 Task: Open a blank sheet, save the file as Brooklyn Add the quote 'Embrace failure as a stepping stone to success; learn from it and keep moving forward.'Embrace failure as a stepping stone to success; learn from it and keep moving forward.  Apply font style Apply font style Juice ITC and font size 20 Align the text to the Left .Change the text color to  Purple
Action: Mouse moved to (25, 21)
Screenshot: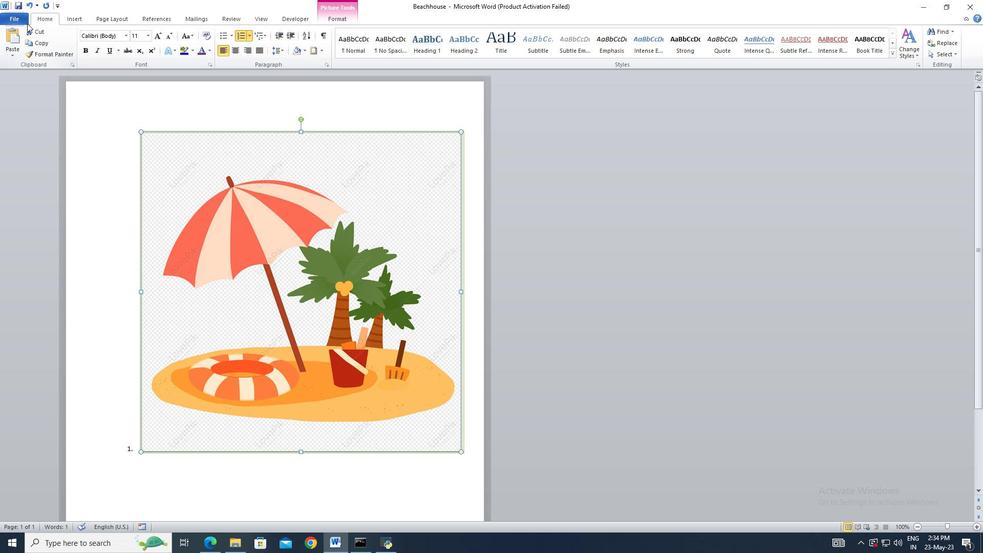 
Action: Mouse pressed left at (25, 21)
Screenshot: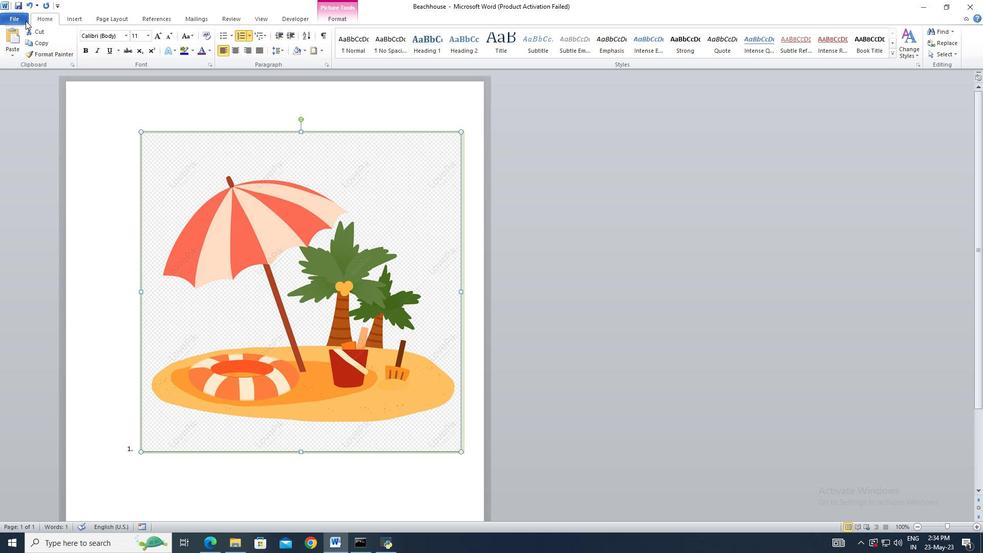 
Action: Mouse moved to (25, 129)
Screenshot: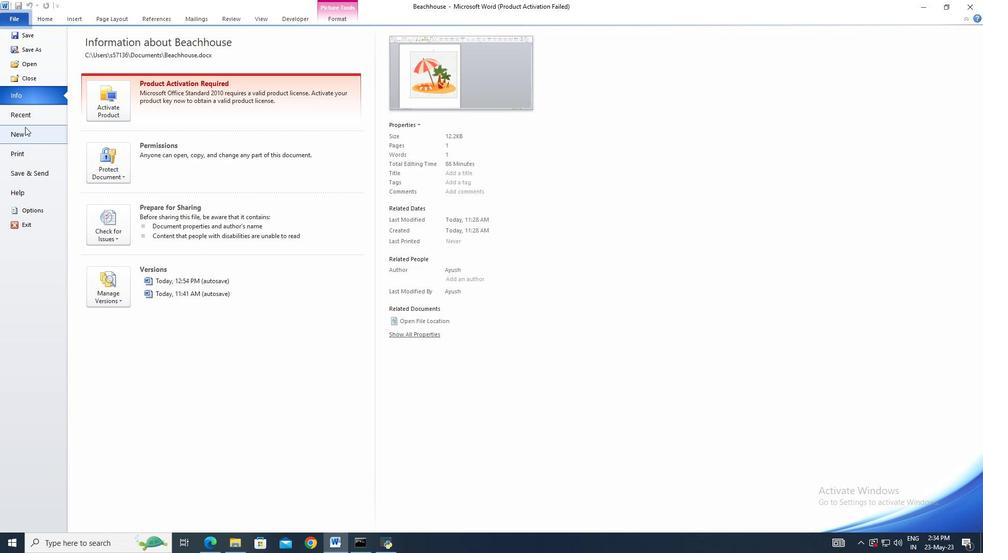 
Action: Mouse pressed left at (25, 129)
Screenshot: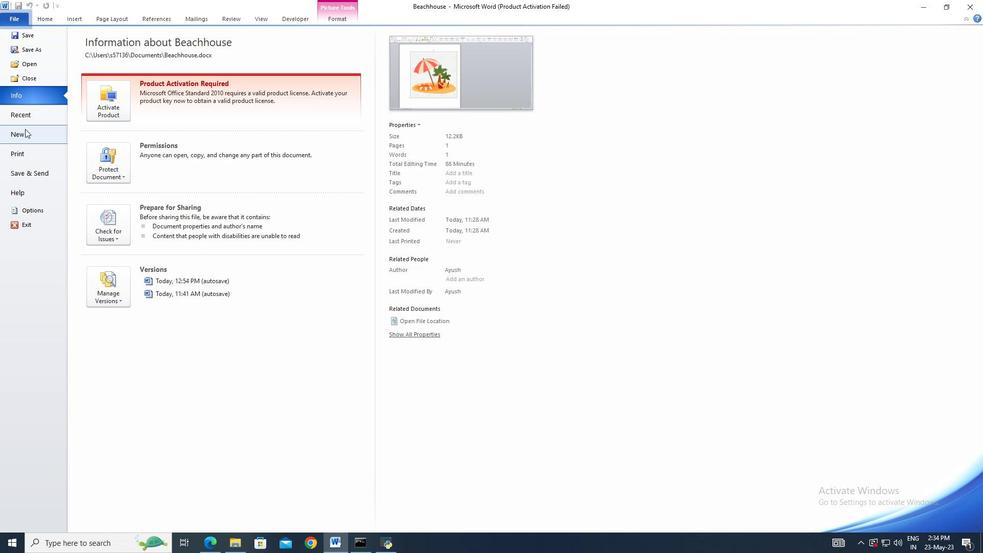 
Action: Mouse moved to (504, 251)
Screenshot: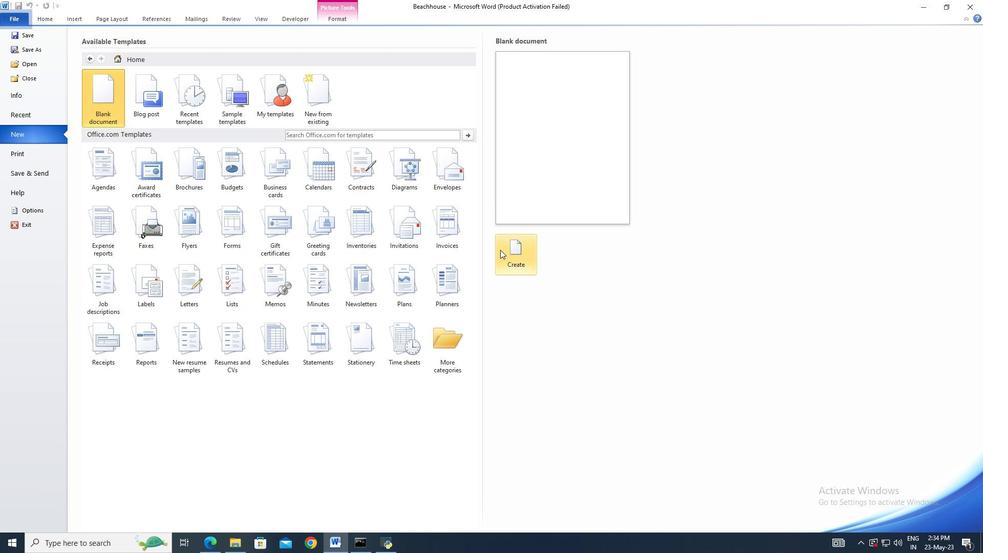 
Action: Mouse pressed left at (504, 251)
Screenshot: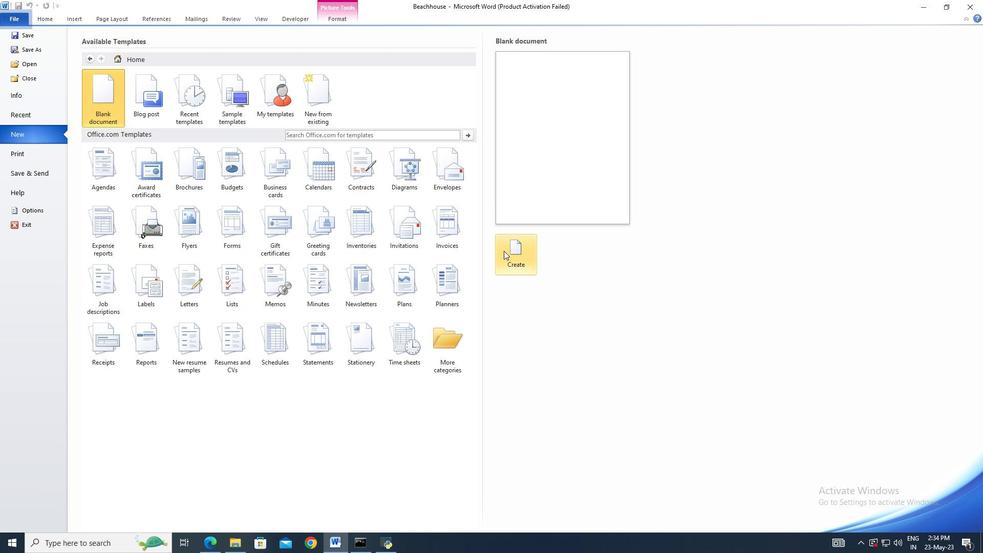 
Action: Mouse moved to (16, 20)
Screenshot: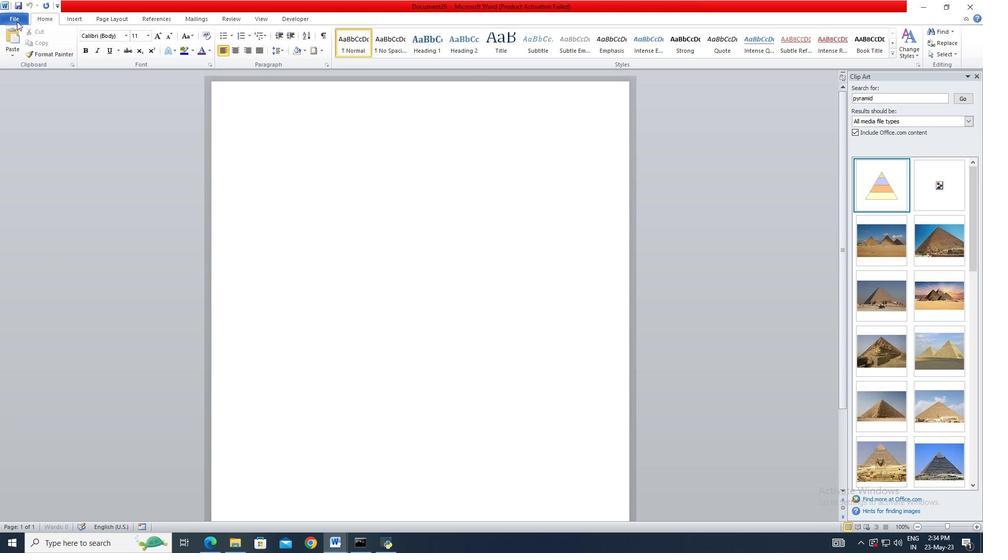
Action: Mouse pressed left at (16, 20)
Screenshot: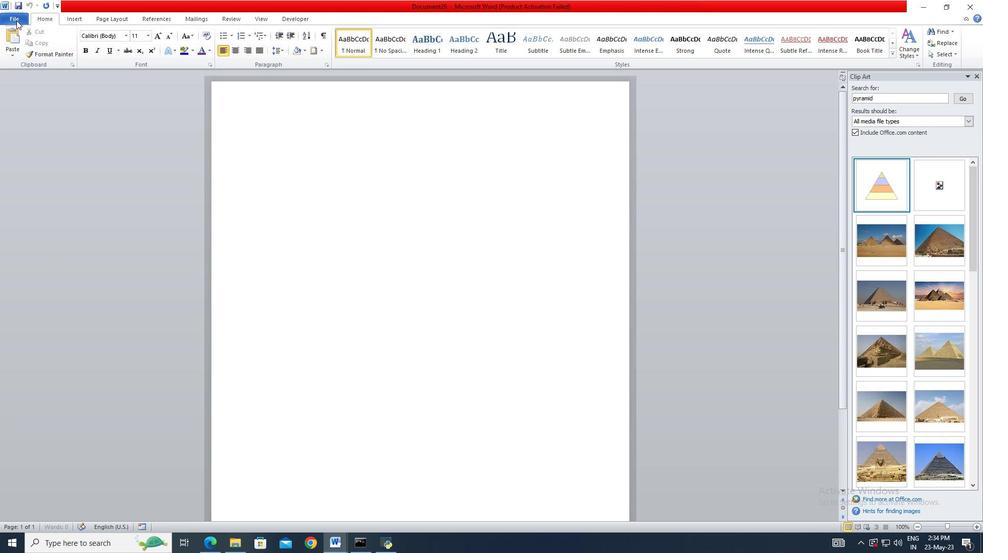 
Action: Mouse moved to (21, 48)
Screenshot: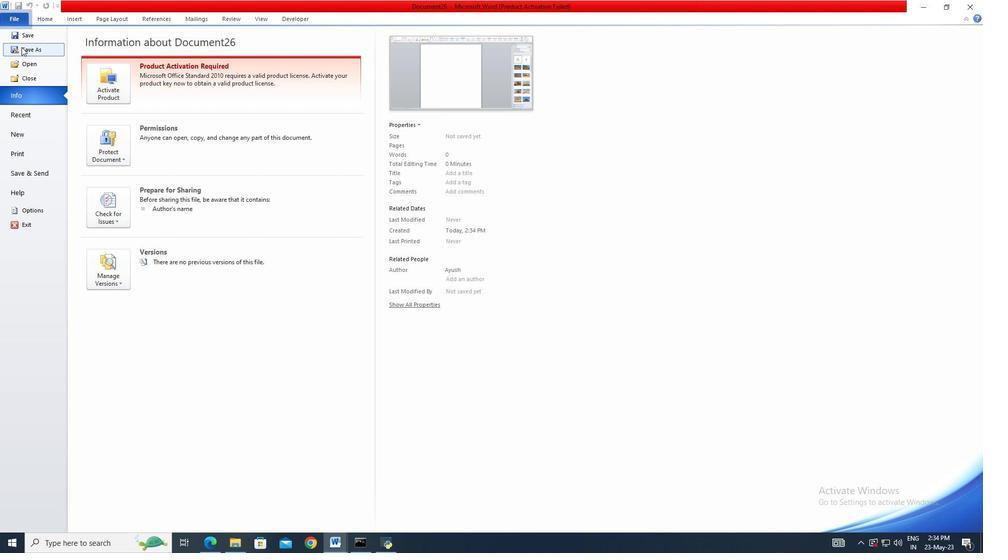 
Action: Mouse pressed left at (21, 48)
Screenshot: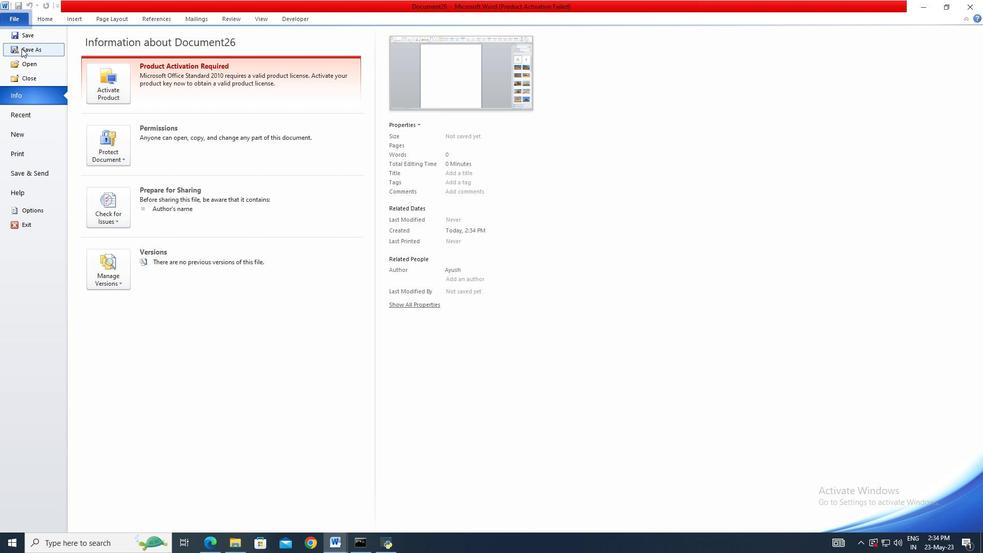 
Action: Key pressed <Key.shift>Brooklyn
Screenshot: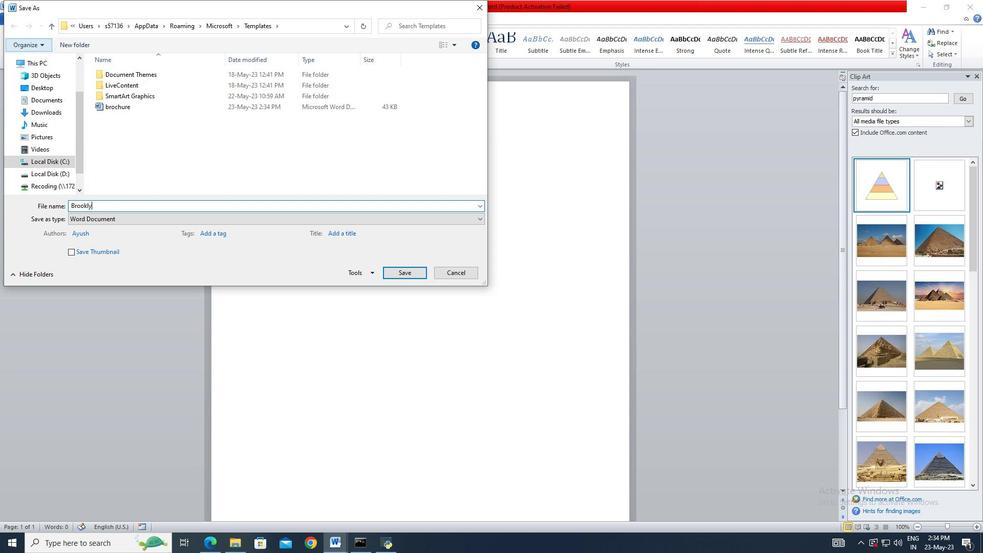 
Action: Mouse moved to (400, 272)
Screenshot: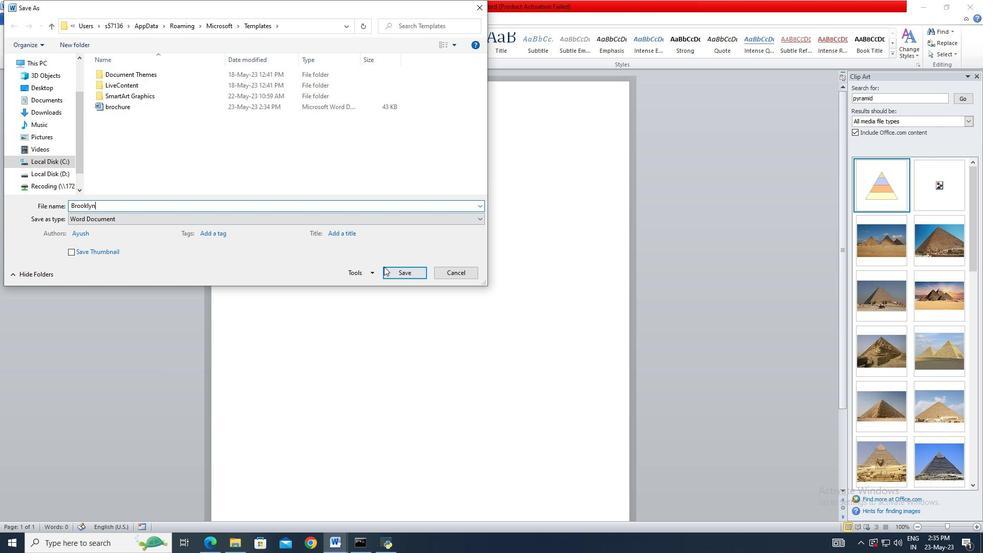 
Action: Mouse pressed left at (400, 272)
Screenshot: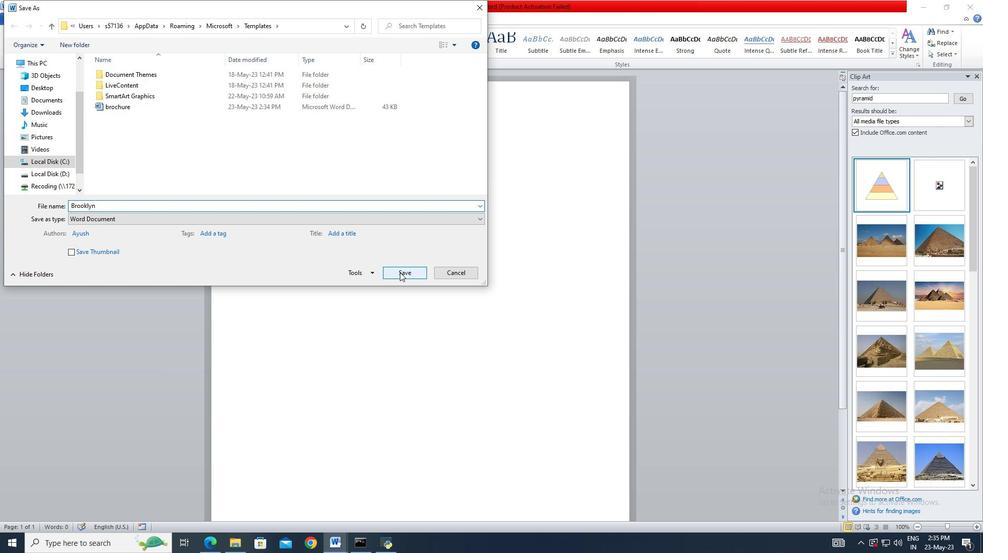 
Action: Mouse moved to (306, 140)
Screenshot: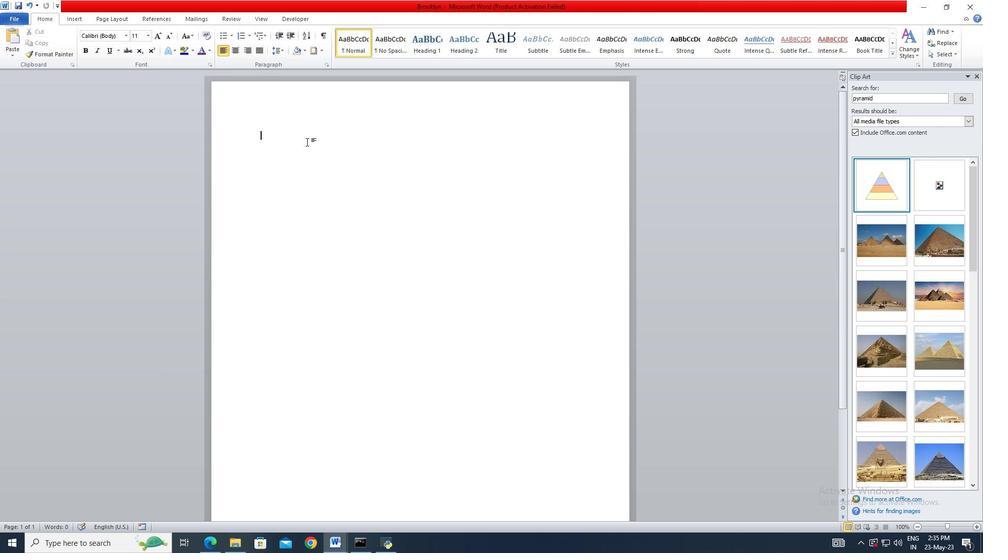 
Action: Mouse pressed left at (306, 140)
Screenshot: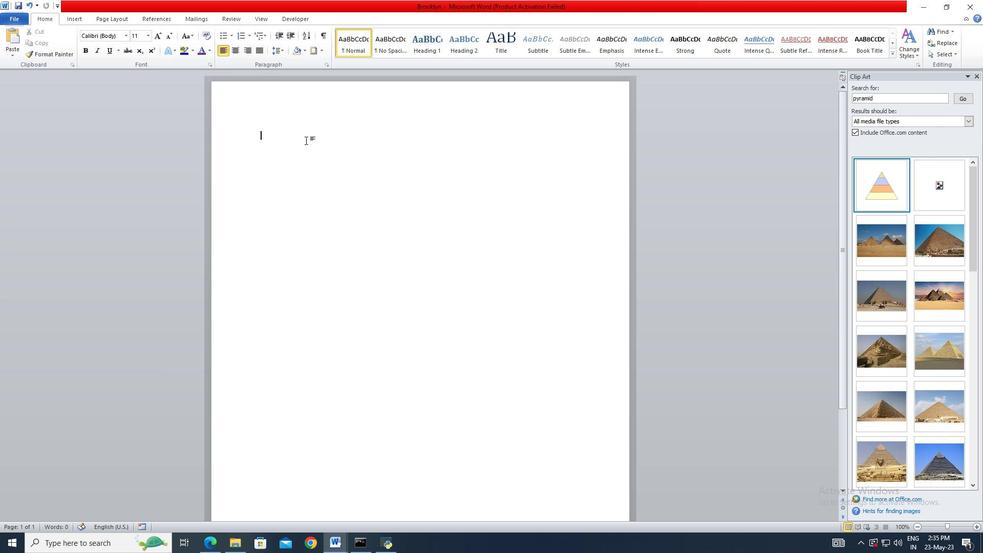 
Action: Mouse moved to (306, 140)
Screenshot: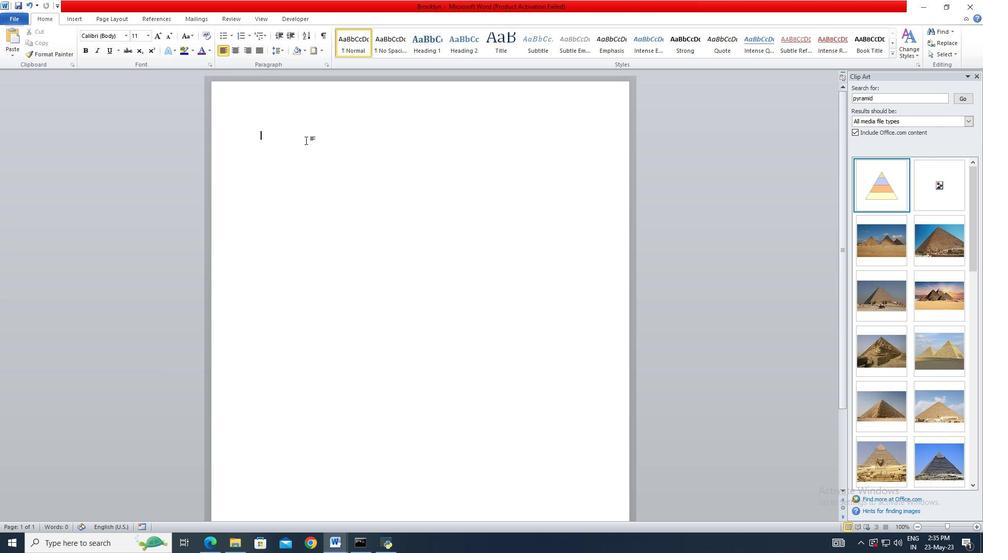 
Action: Key pressed <Key.shift>"<Key.shift>E<Key.shift>Embrace<Key.space><Key.space><Key.space>faailure<Key.space>as<Key.space>aa<Key.space>steepppinng<Key.space>sstone<Key.space>tto<Key.space>success;<Key.space>learn<Key.space>from<Key.space>itt<Key.space>and<Key.space>keep<Key.space><Key.space>moving<Key.space>forwwaard.<Key.shift>"
Screenshot: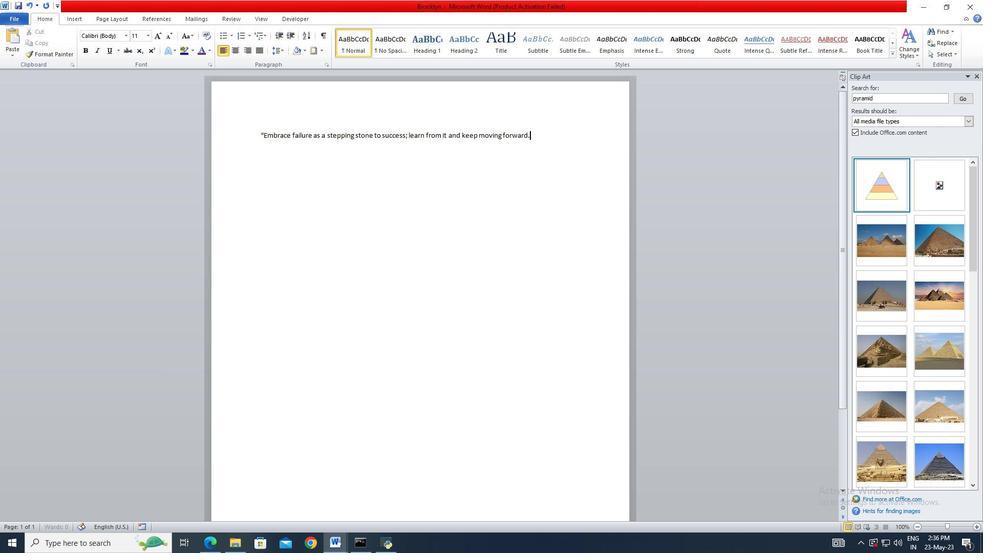 
Action: Mouse moved to (270, 138)
Screenshot: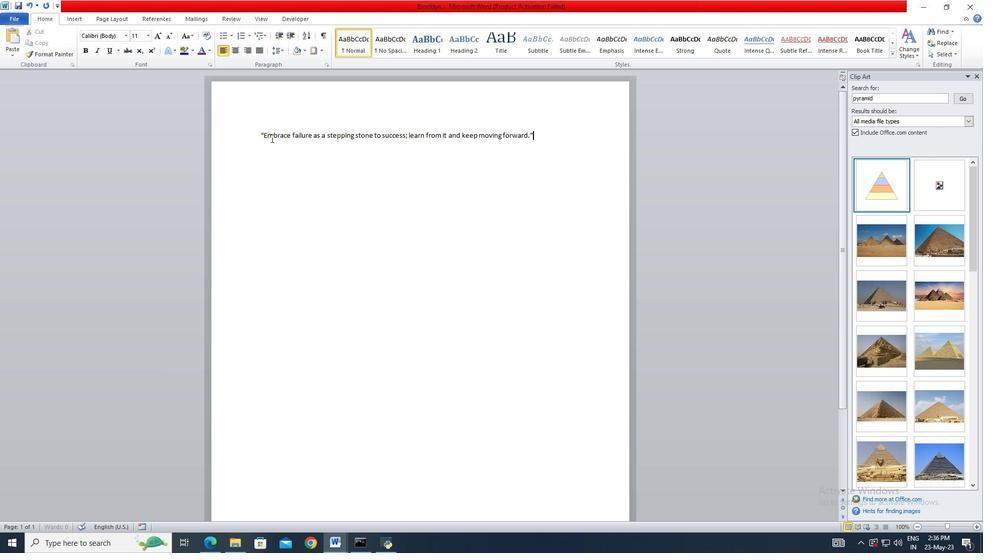 
Action: Key pressed <Key.shift>
Screenshot: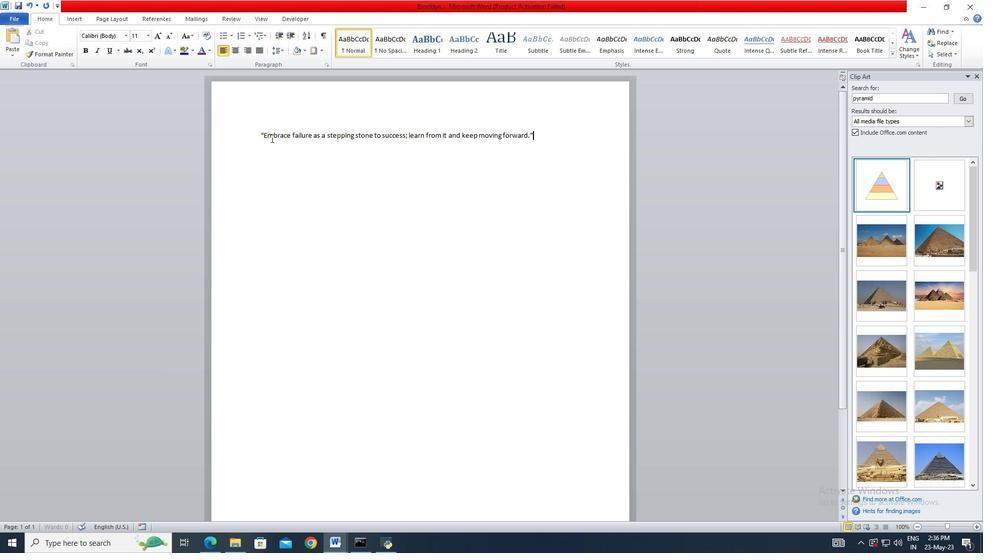 
Action: Mouse moved to (252, 133)
Screenshot: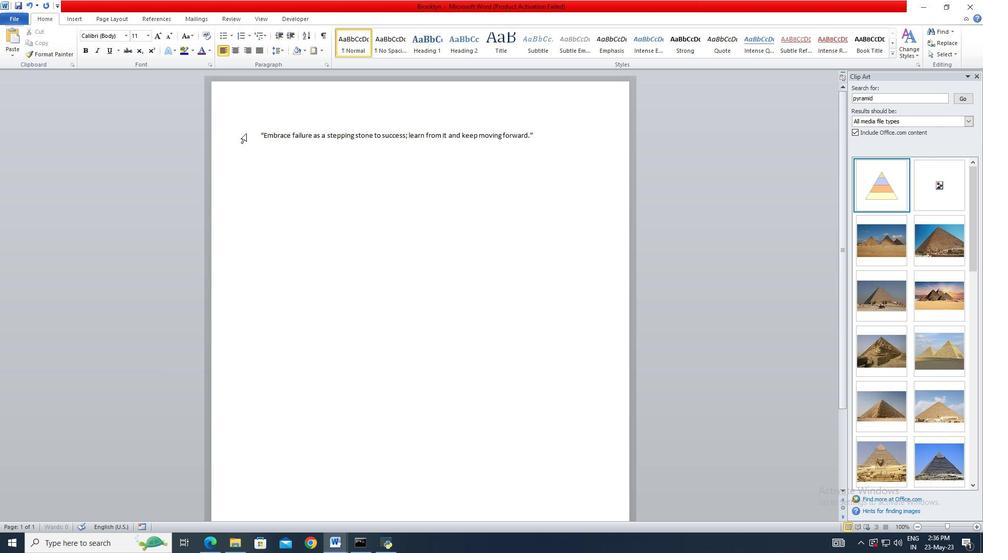 
Action: Key pressed <Key.shift>
Screenshot: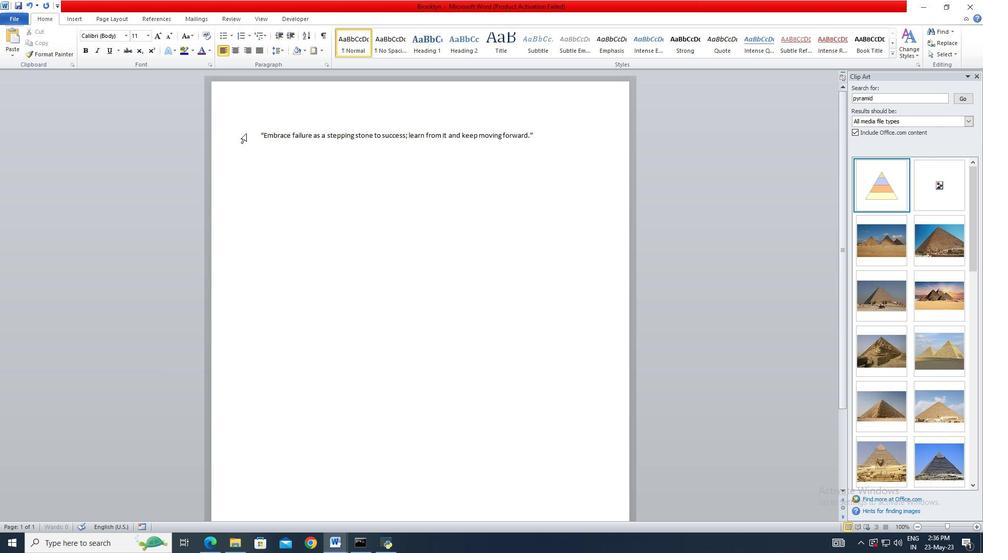 
Action: Mouse moved to (254, 133)
Screenshot: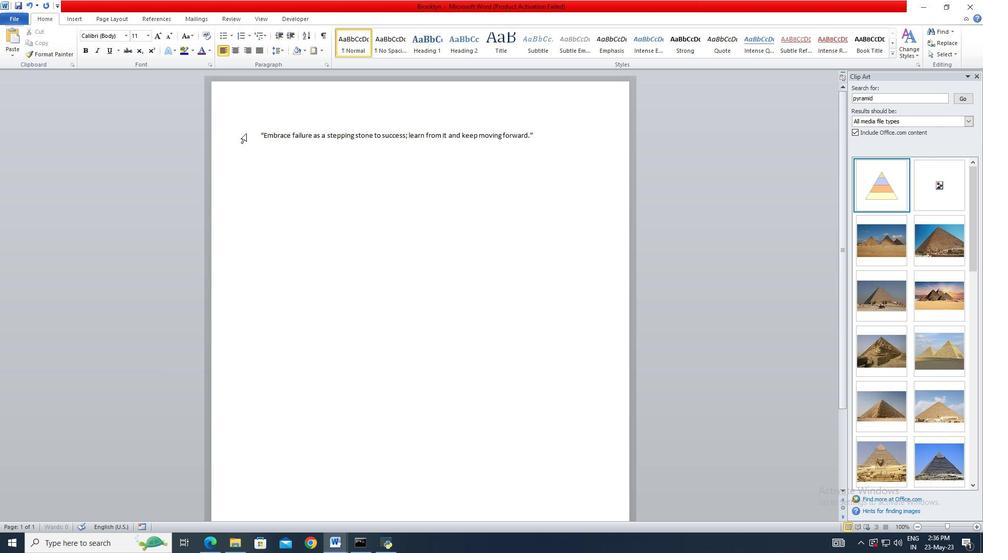 
Action: Key pressed <Key.shift>
Screenshot: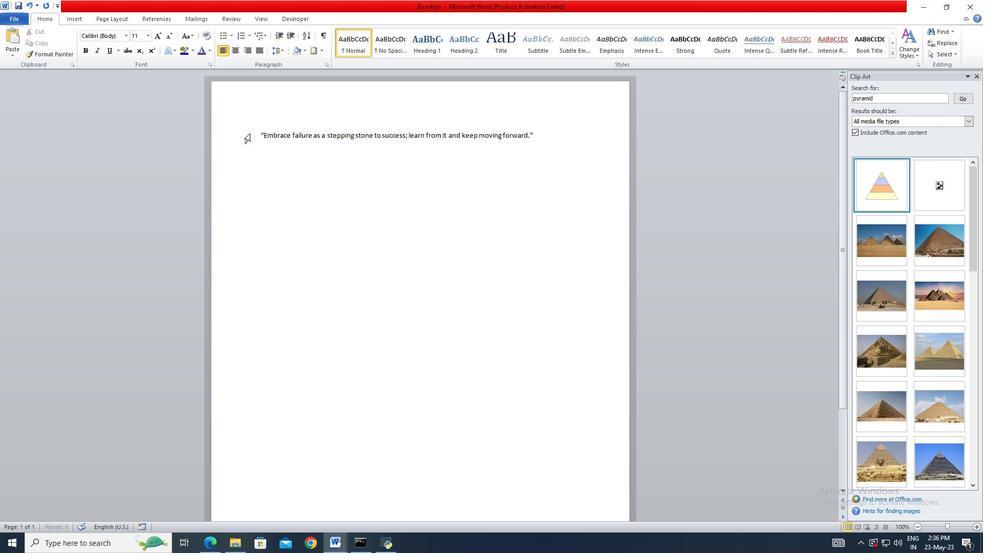 
Action: Mouse moved to (255, 133)
Screenshot: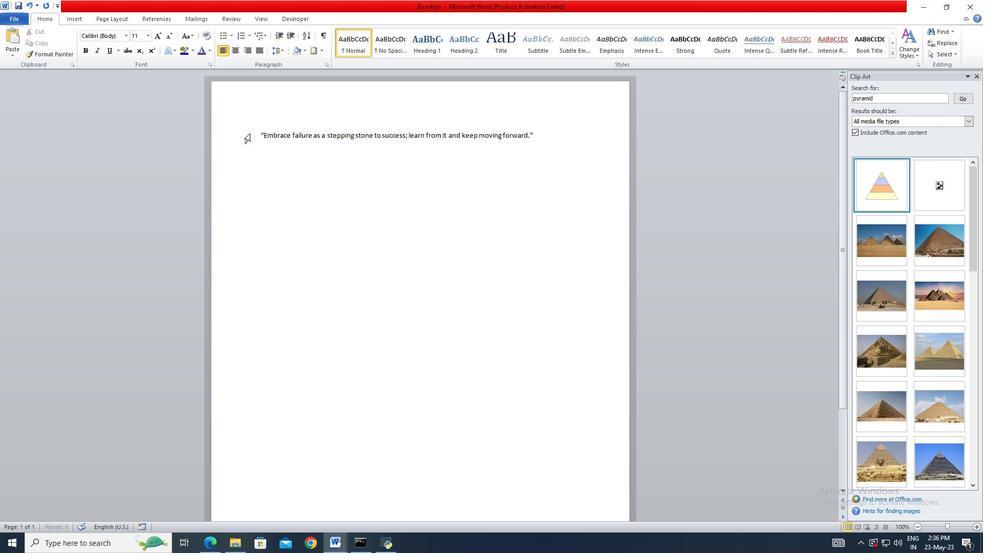 
Action: Key pressed <Key.shift>
Screenshot: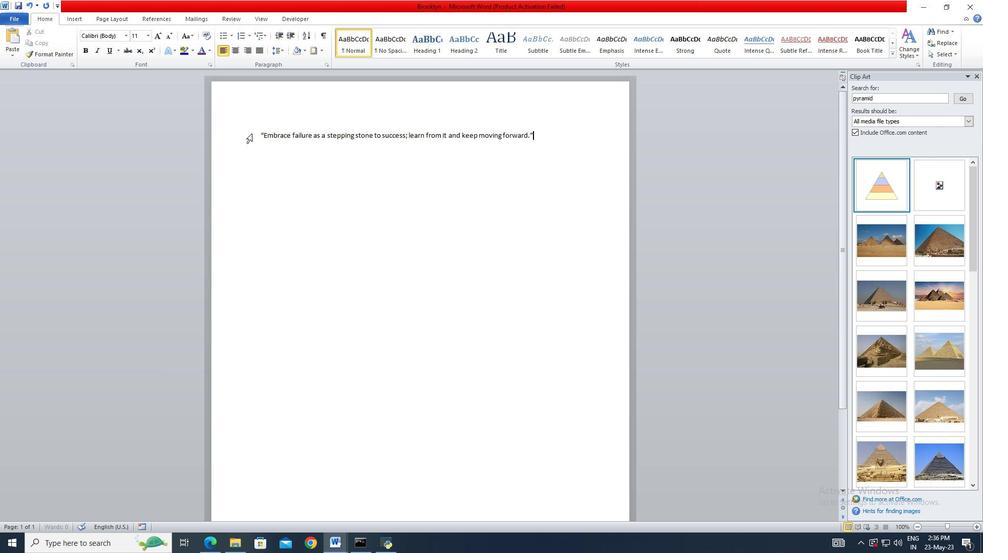 
Action: Mouse moved to (255, 133)
Screenshot: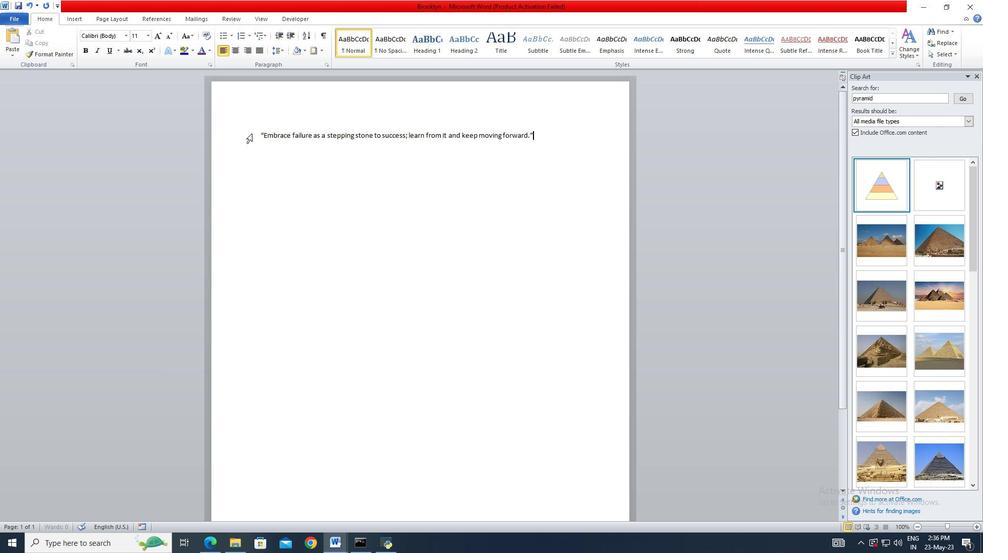 
Action: Key pressed <Key.shift>
Screenshot: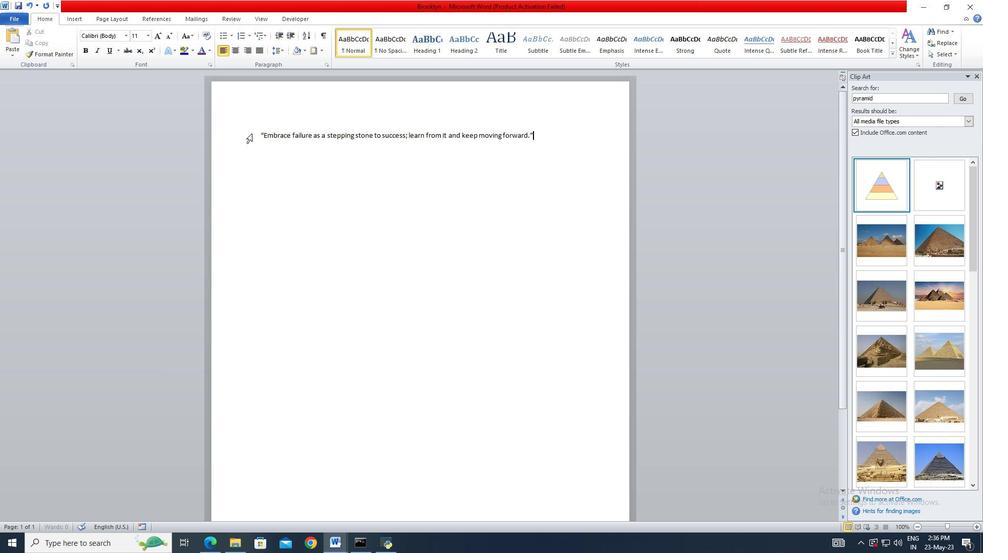 
Action: Mouse moved to (256, 133)
Screenshot: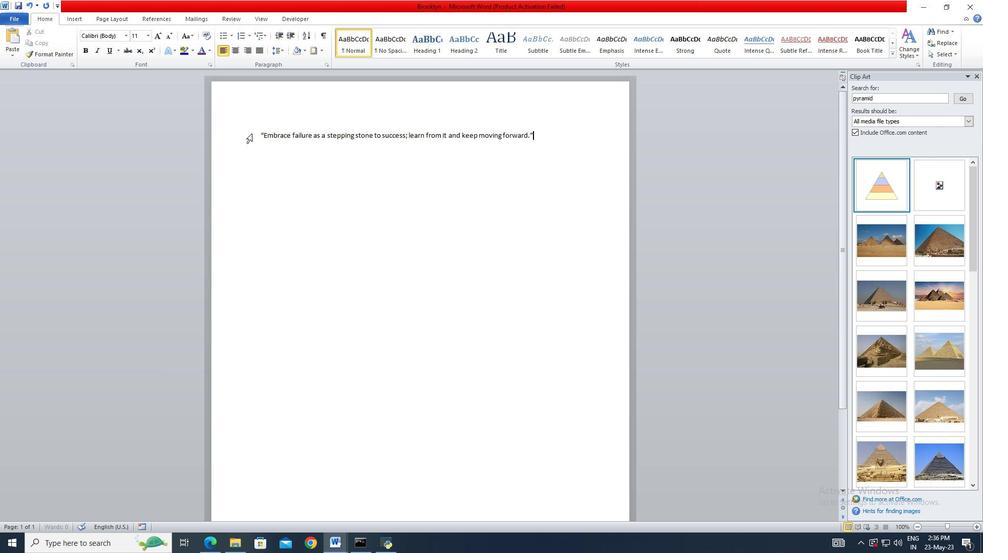 
Action: Key pressed <Key.shift><Key.shift>
Screenshot: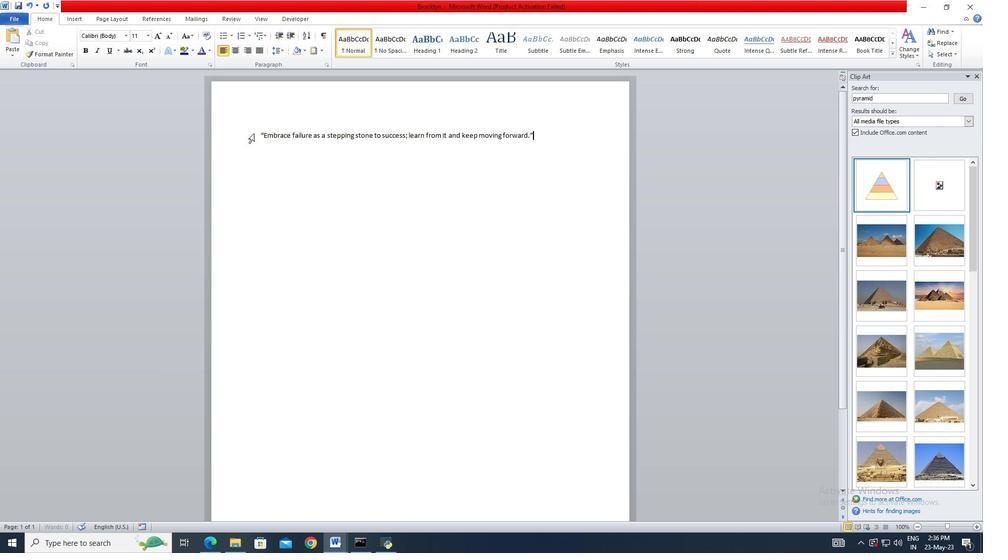 
Action: Mouse moved to (256, 133)
Screenshot: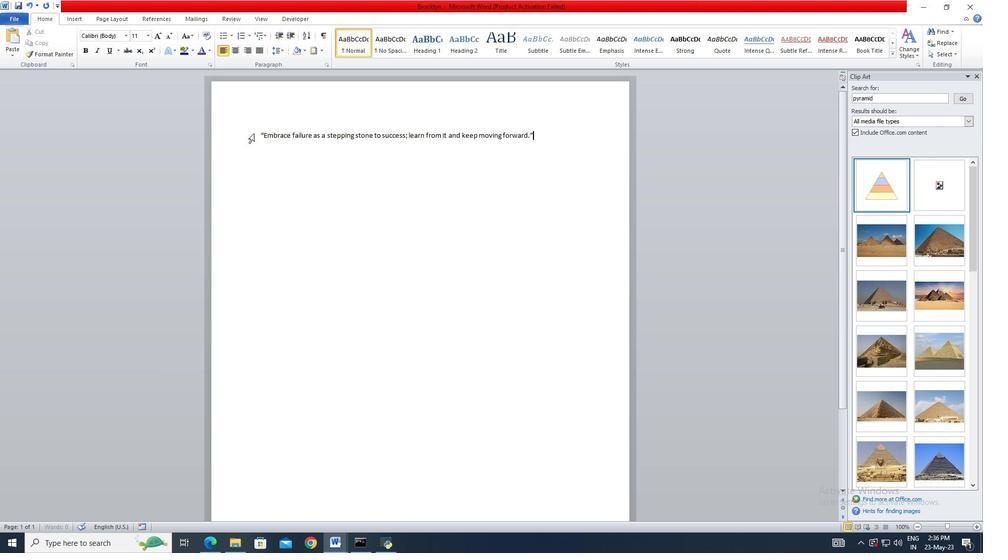 
Action: Key pressed <Key.shift>
Screenshot: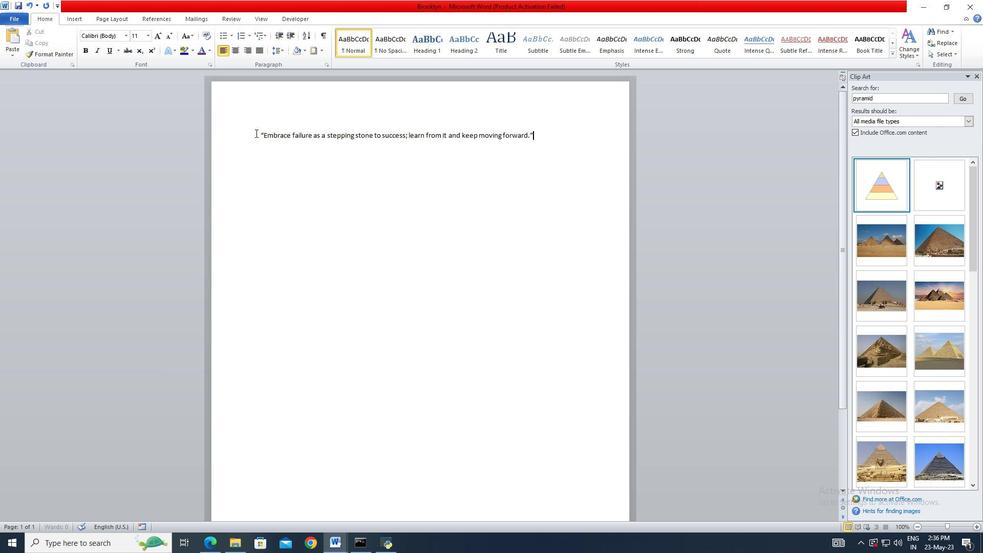
Action: Mouse moved to (257, 133)
Screenshot: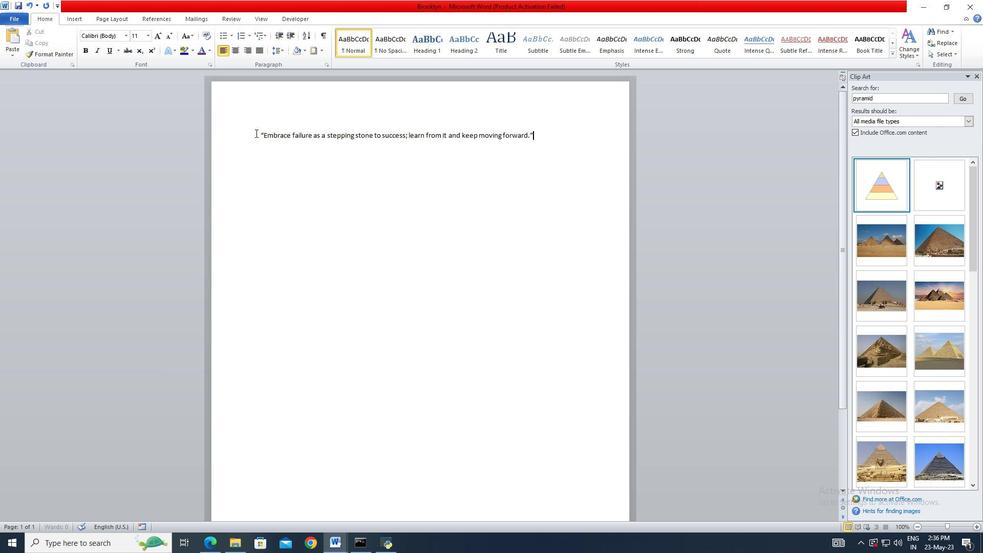 
Action: Key pressed <Key.shift>
Screenshot: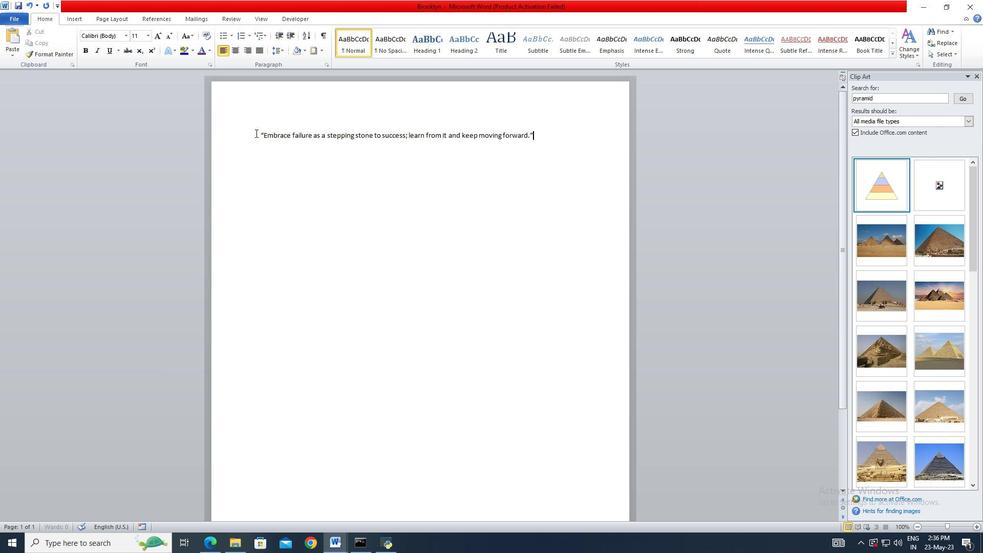 
Action: Mouse moved to (257, 133)
Screenshot: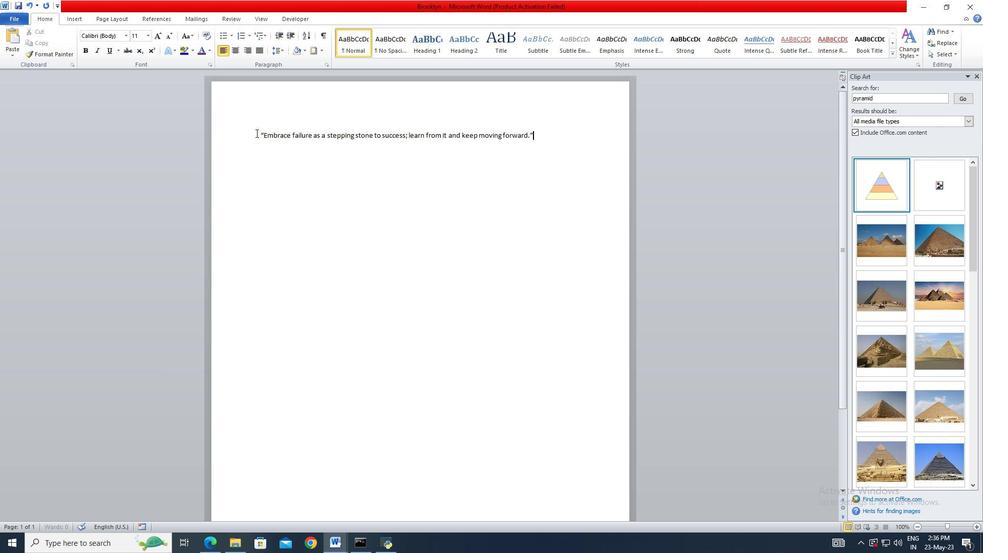 
Action: Key pressed <Key.shift><Key.shift>
Screenshot: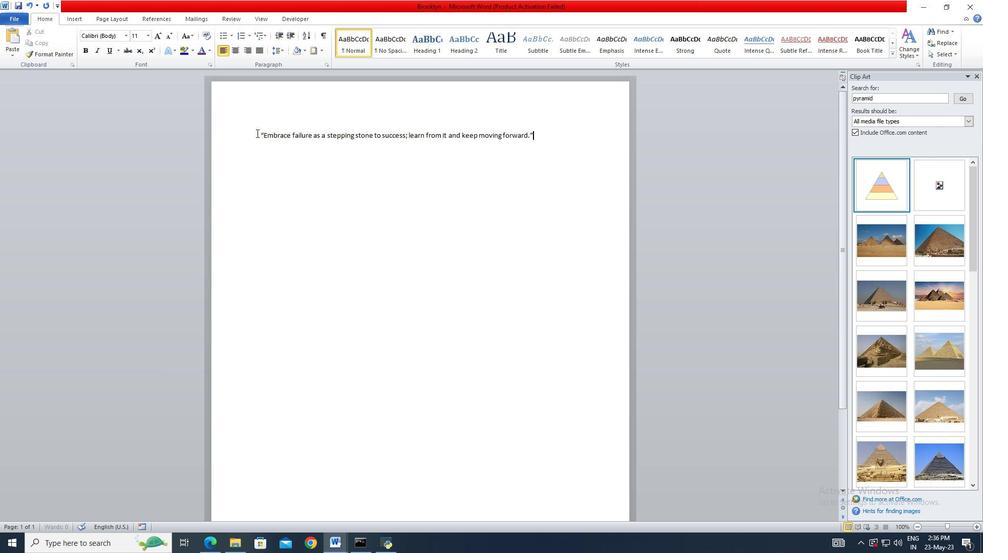 
Action: Mouse moved to (258, 133)
Screenshot: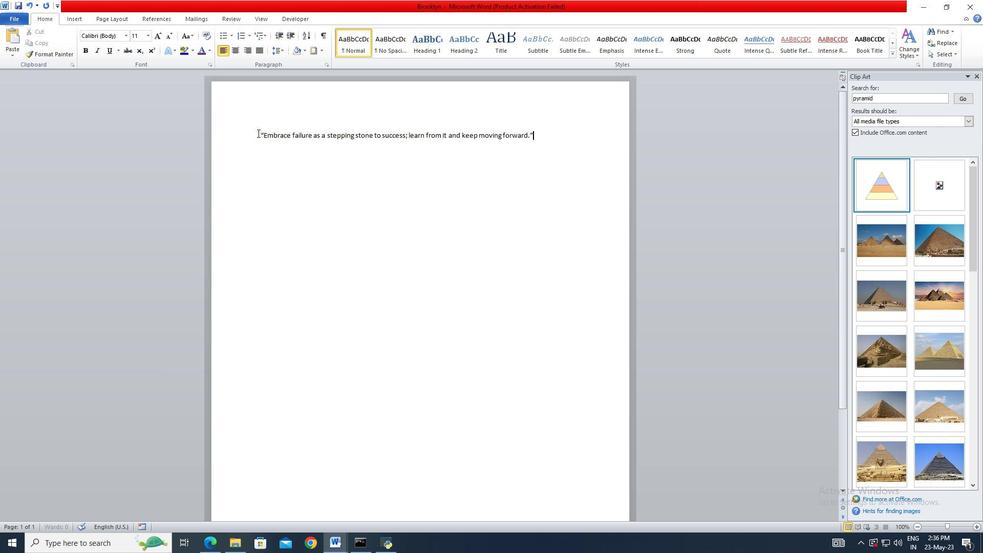 
Action: Key pressed <Key.shift><Key.shift>
Screenshot: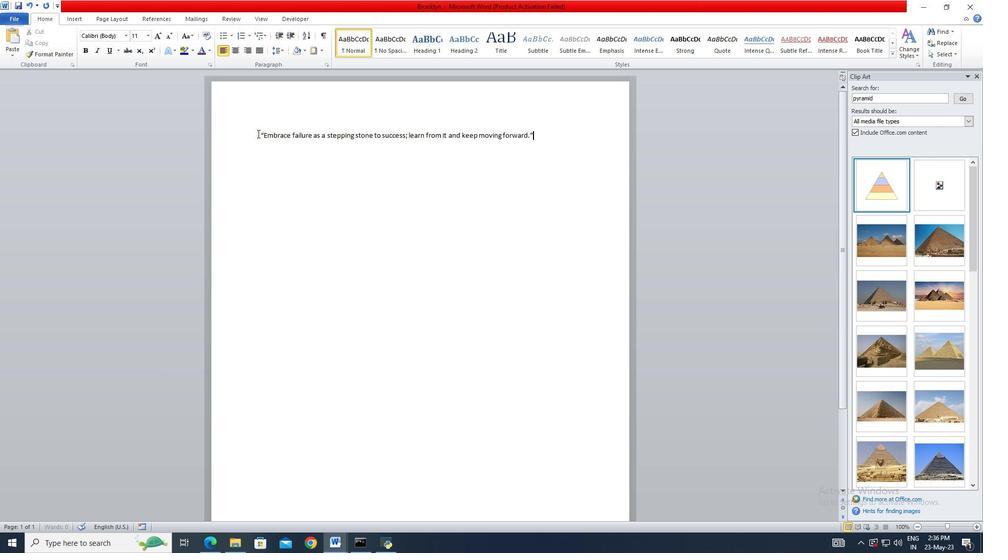 
Action: Mouse moved to (258, 133)
Screenshot: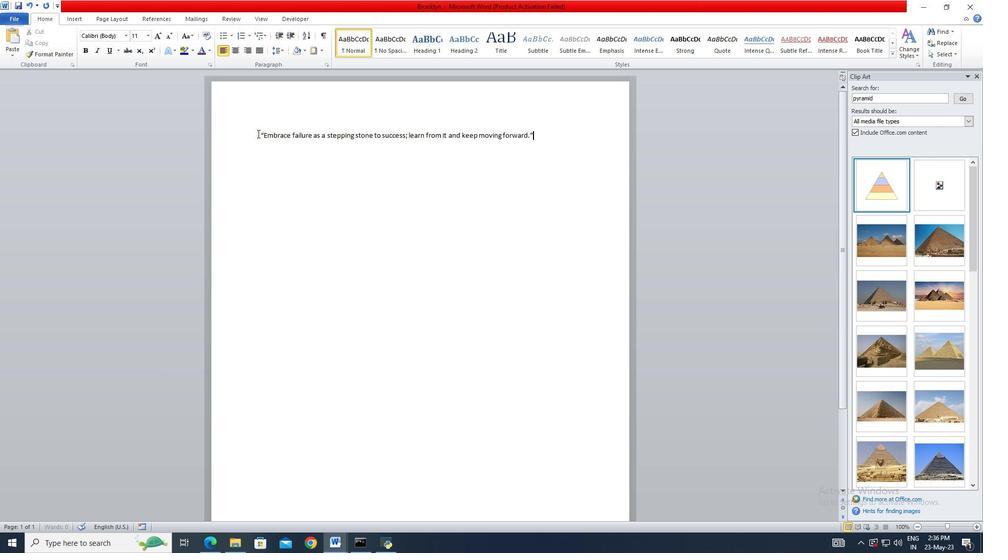 
Action: Key pressed <Key.shift>
Screenshot: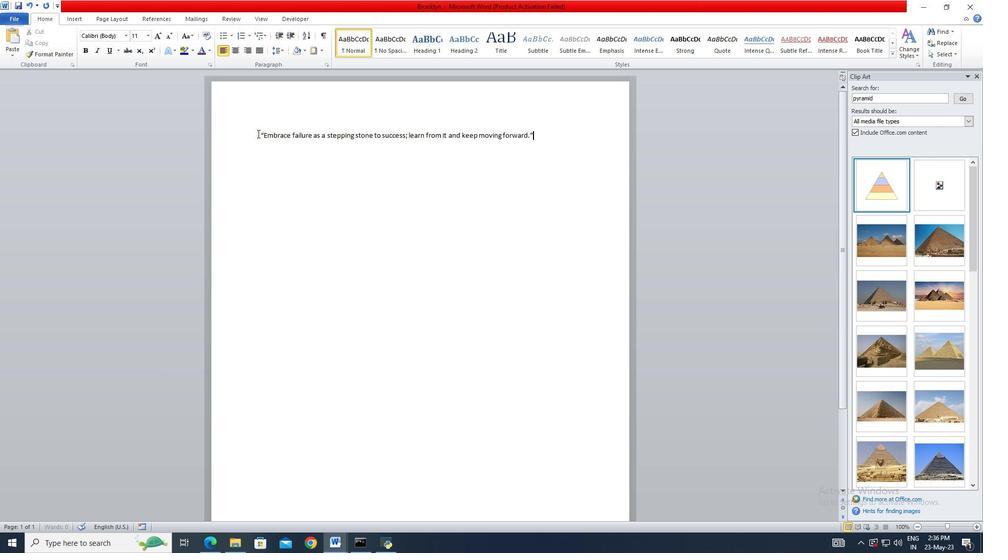 
Action: Mouse moved to (258, 133)
Screenshot: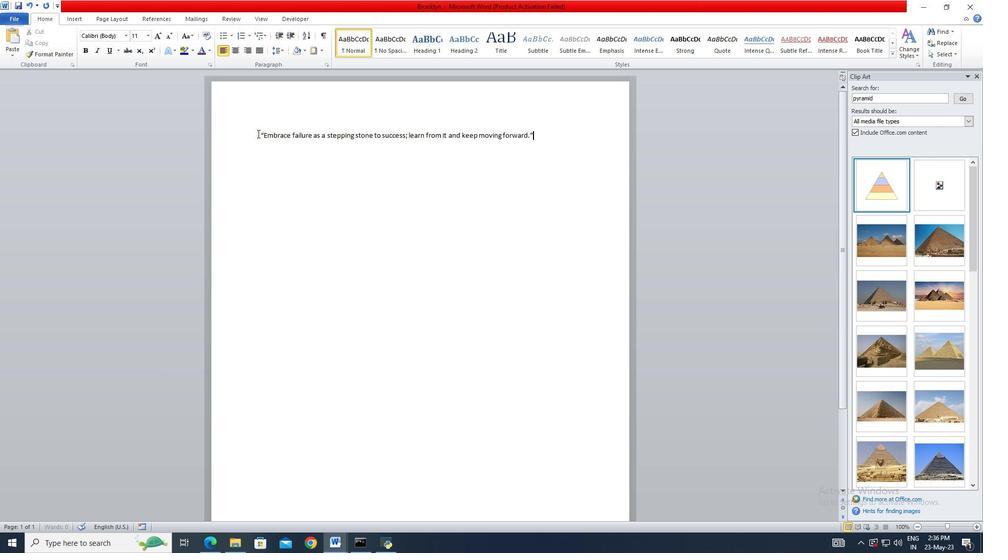 
Action: Key pressed <Key.shift><Key.shift>
Screenshot: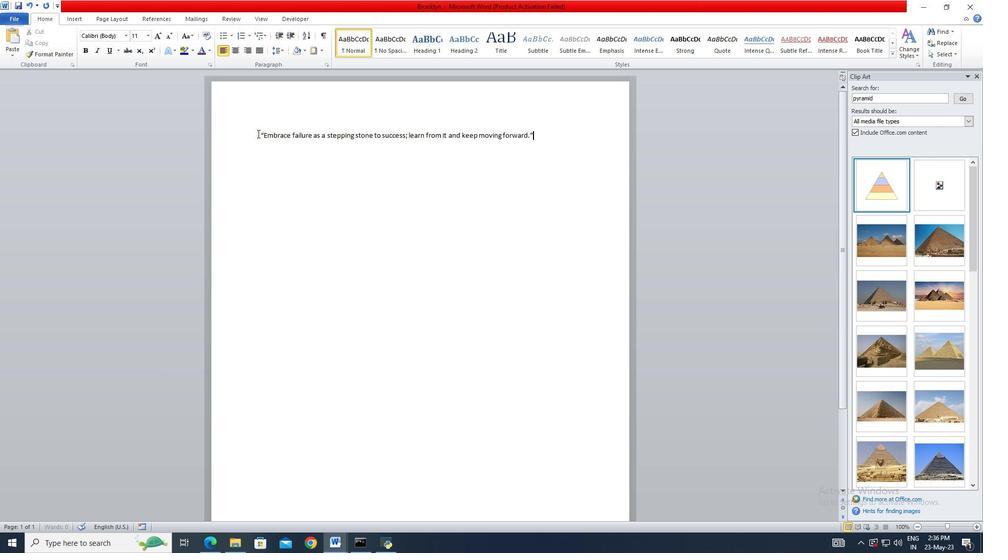 
Action: Mouse moved to (258, 133)
Screenshot: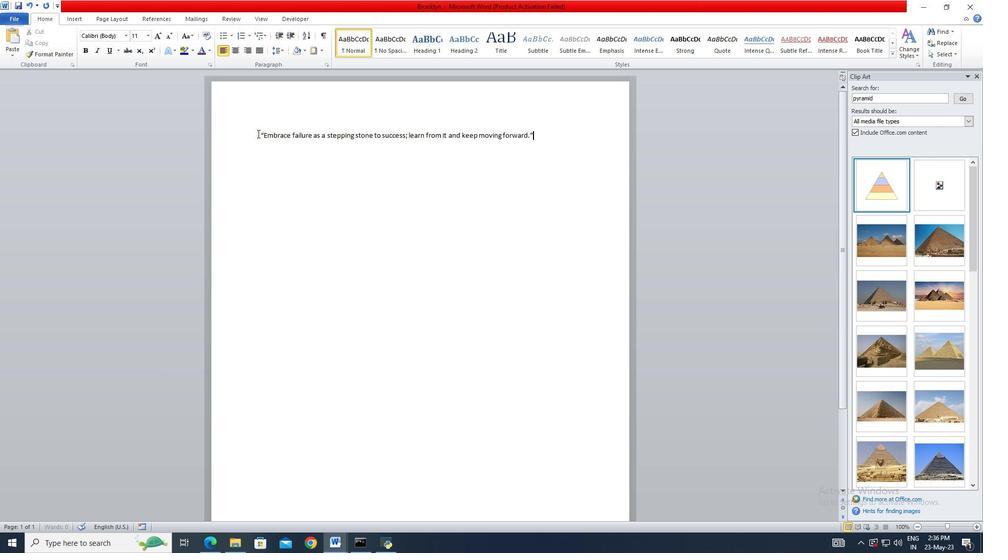 
Action: Key pressed <Key.shift><Key.shift><Key.shift><Key.shift><Key.shift><Key.shift><Key.shift><Key.shift>
Screenshot: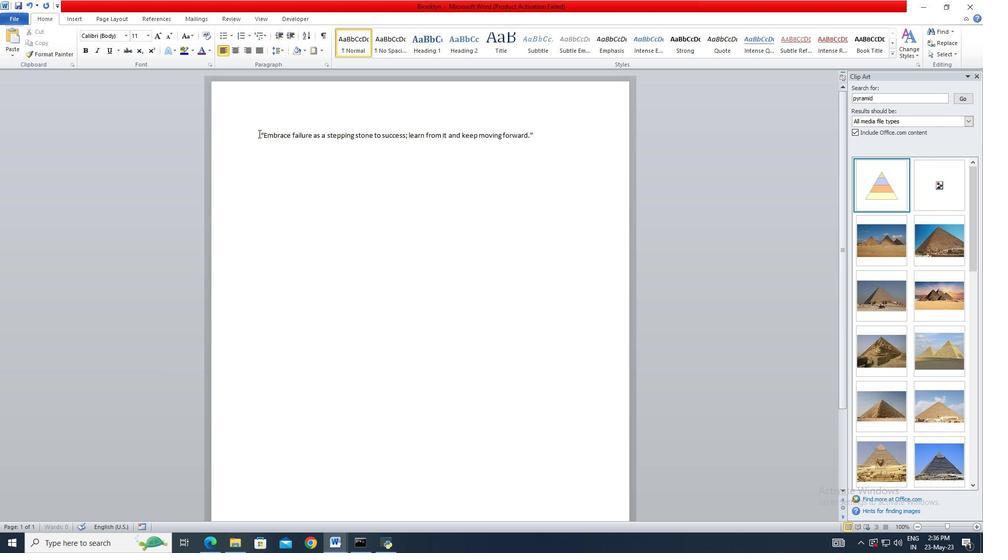 
Action: Mouse pressed left at (258, 133)
Screenshot: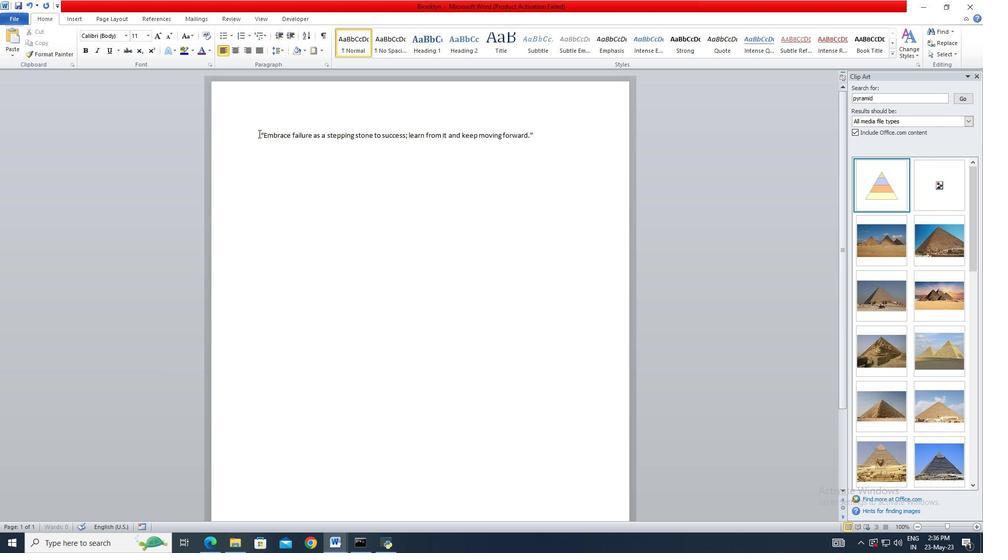 
Action: Key pressed <Key.shift><Key.shift><Key.shift><Key.shift><Key.shift><Key.shift><Key.shift>
Screenshot: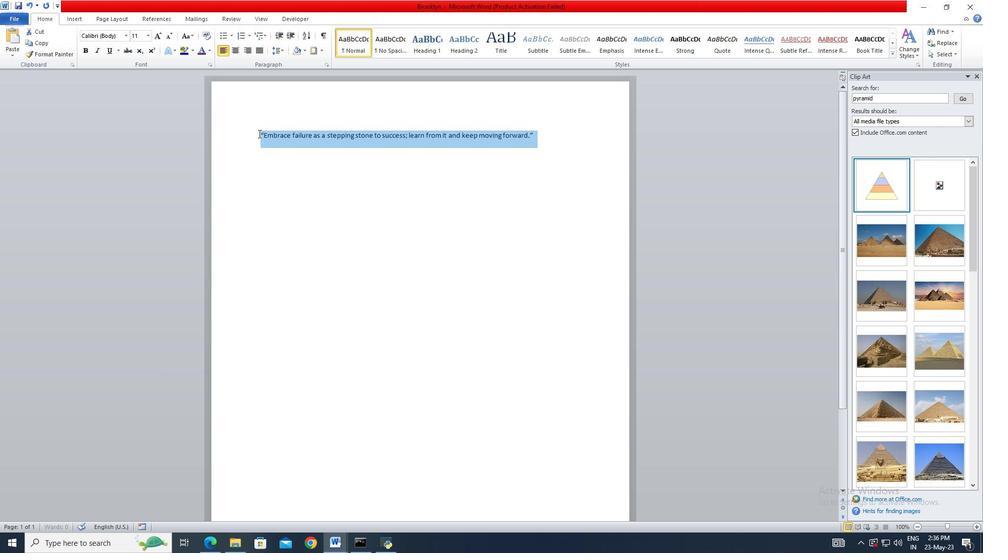 
Action: Mouse moved to (128, 36)
Screenshot: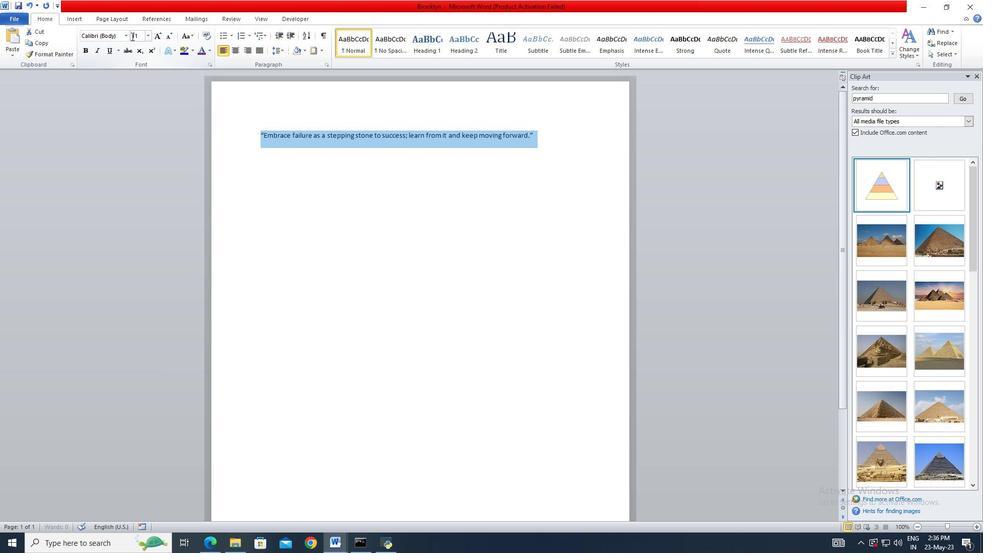 
Action: Mouse pressed left at (128, 36)
Screenshot: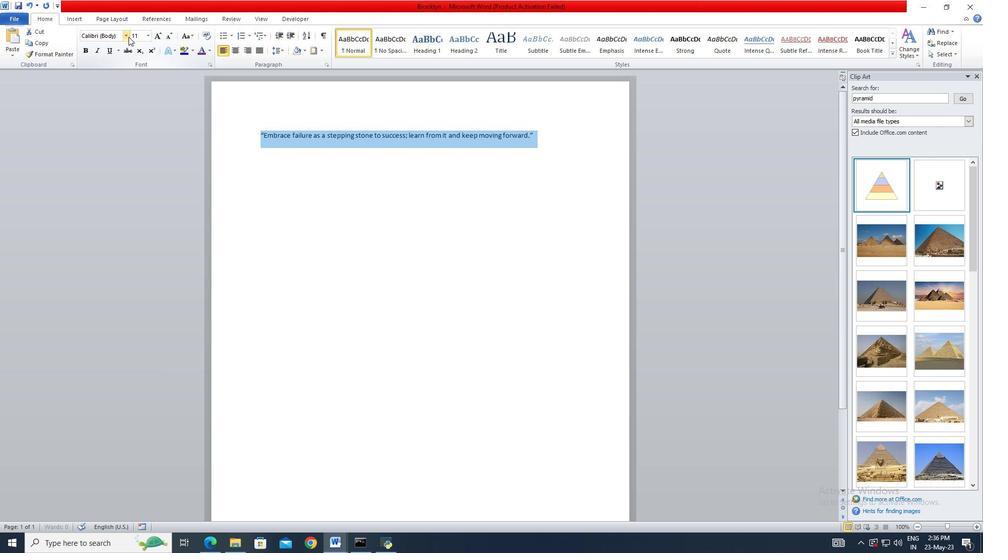 
Action: Mouse moved to (136, 317)
Screenshot: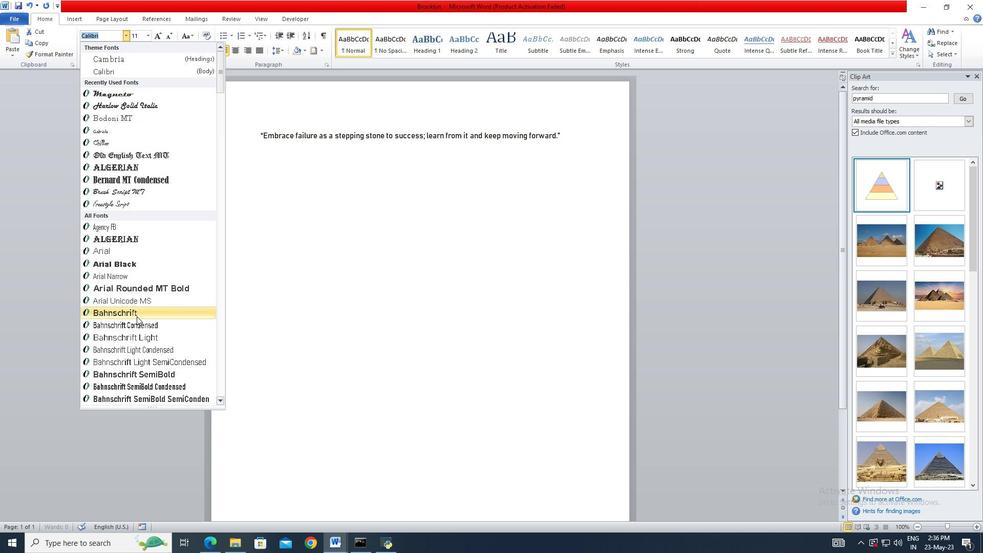 
Action: Mouse scrolled (136, 317) with delta (0, 0)
Screenshot: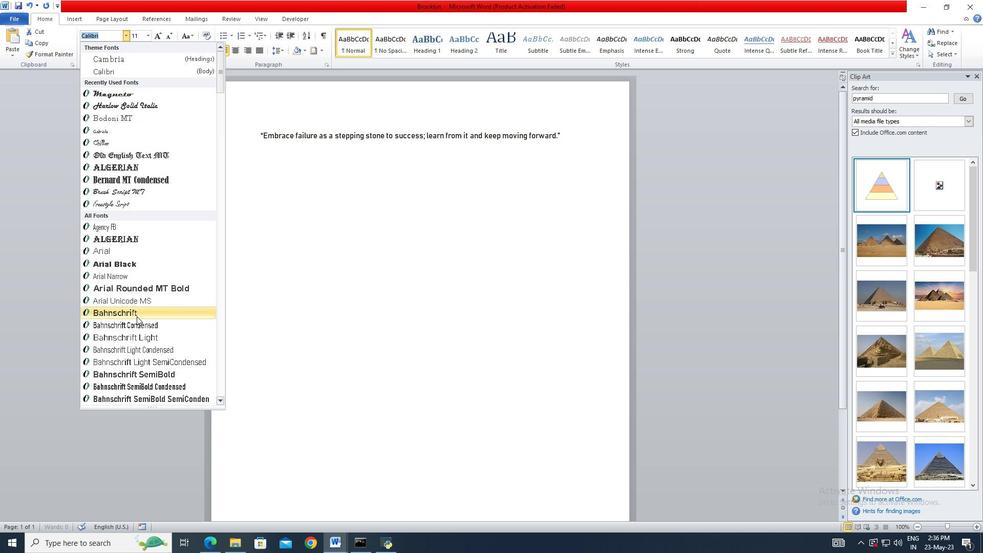 
Action: Mouse moved to (136, 318)
Screenshot: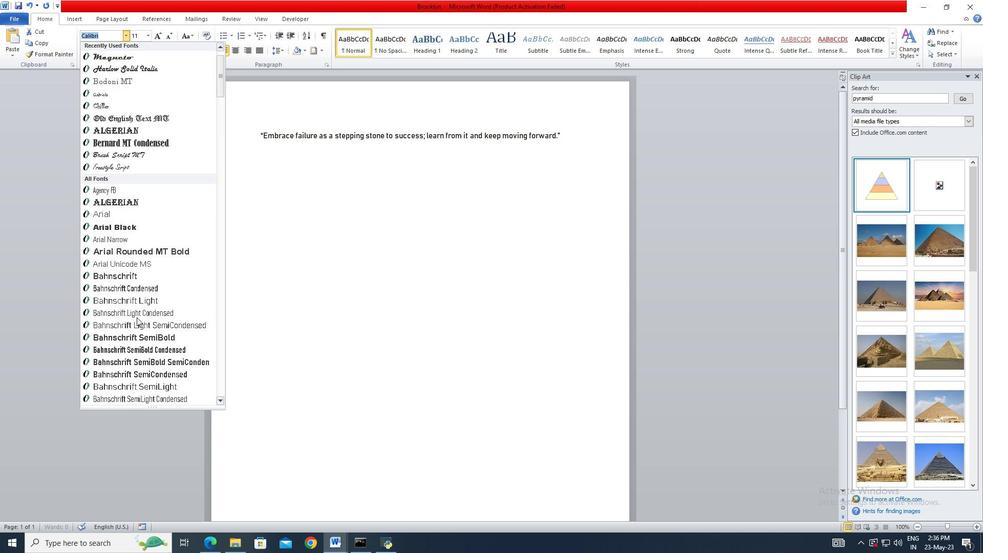 
Action: Mouse scrolled (136, 317) with delta (0, 0)
Screenshot: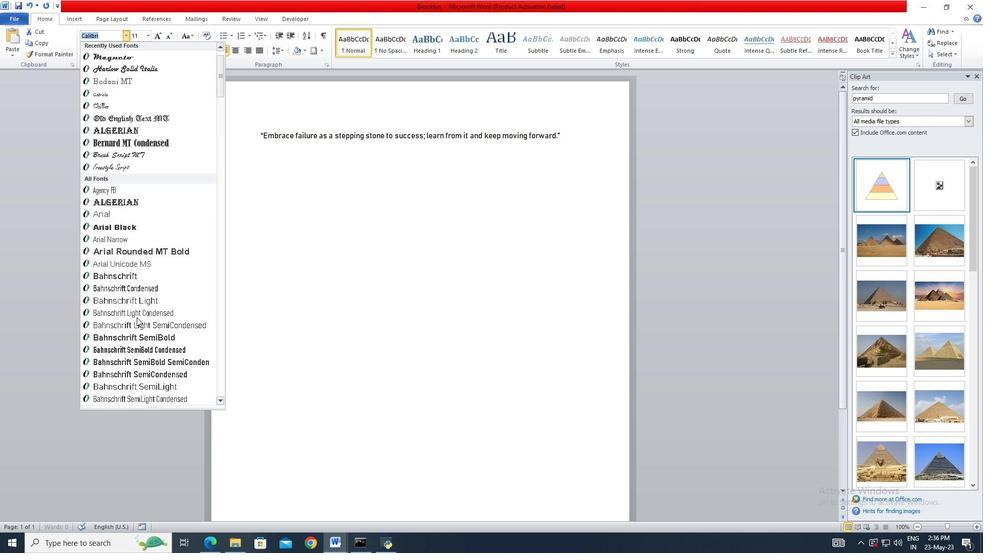 
Action: Mouse scrolled (136, 317) with delta (0, 0)
Screenshot: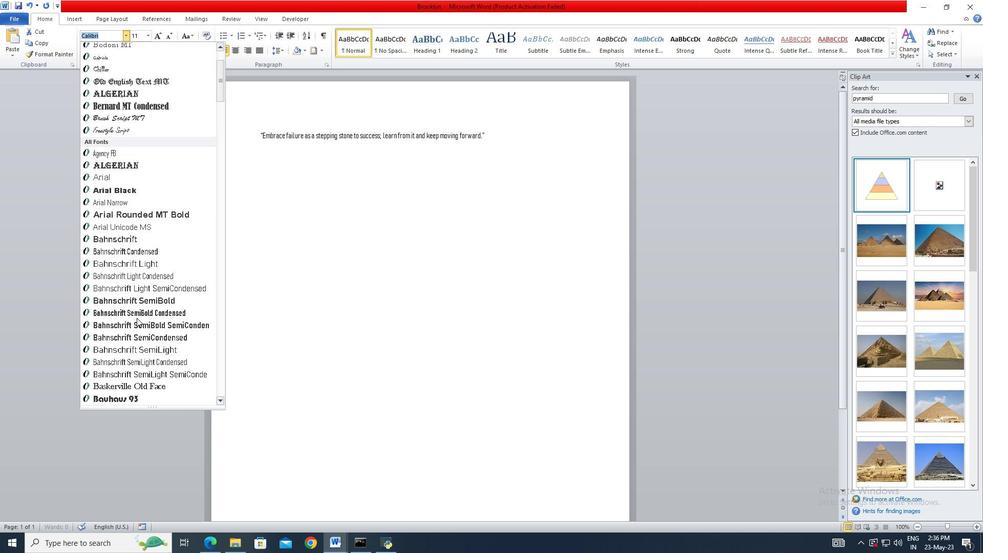
Action: Mouse scrolled (136, 317) with delta (0, 0)
Screenshot: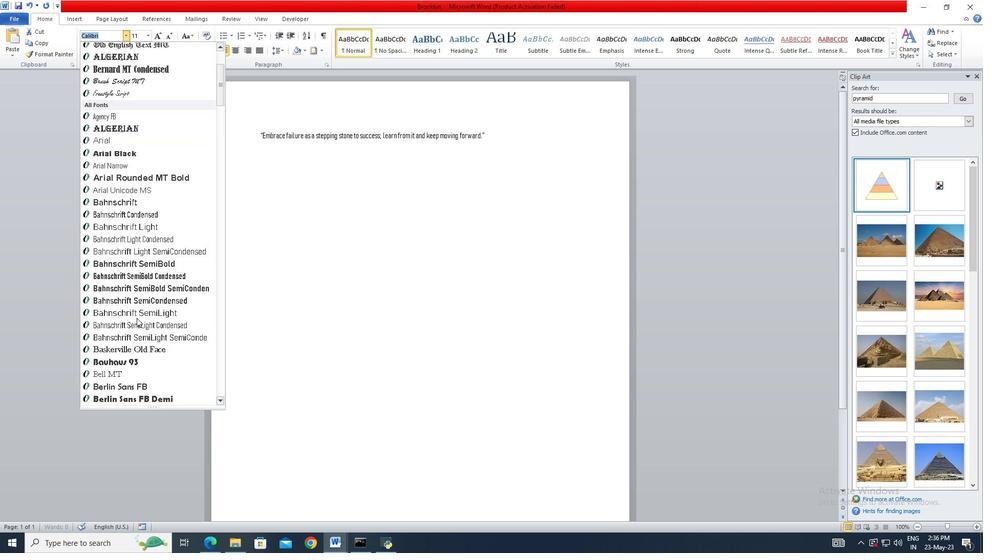 
Action: Mouse scrolled (136, 317) with delta (0, 0)
Screenshot: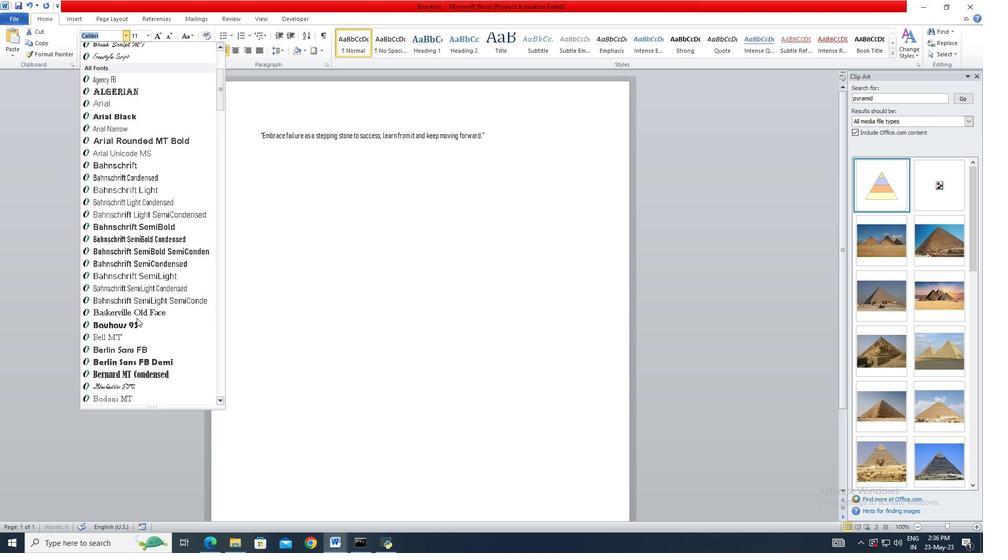 
Action: Mouse scrolled (136, 317) with delta (0, 0)
Screenshot: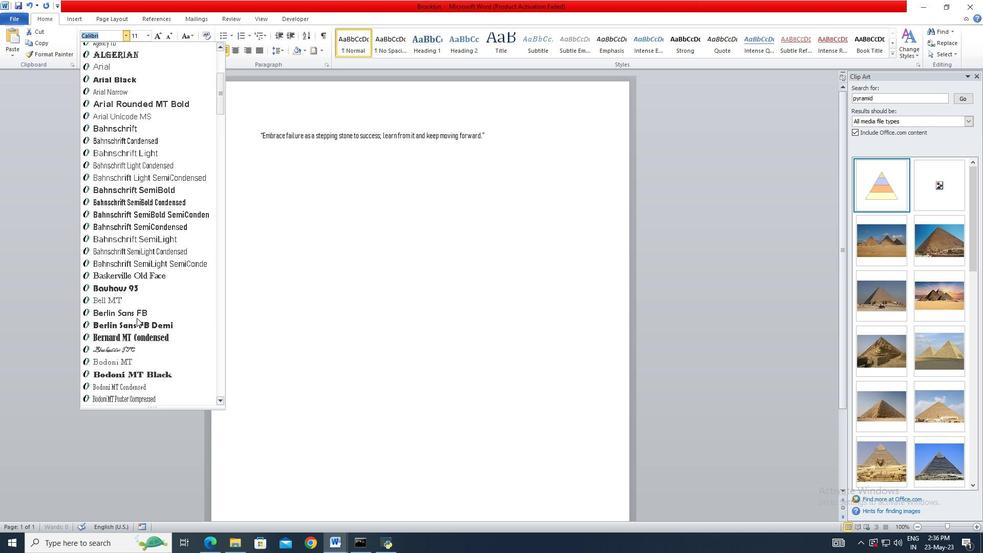 
Action: Mouse scrolled (136, 317) with delta (0, 0)
Screenshot: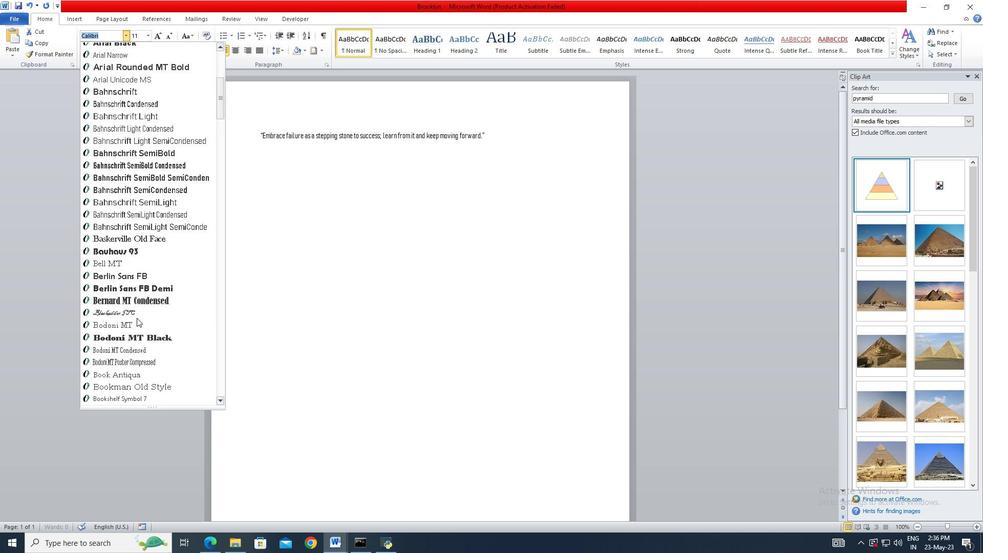 
Action: Mouse scrolled (136, 317) with delta (0, 0)
Screenshot: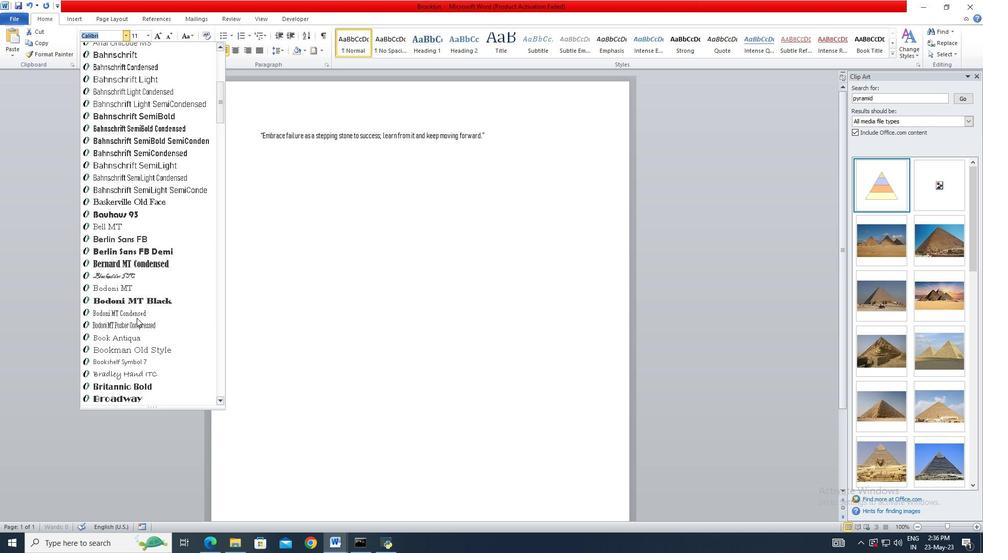 
Action: Mouse scrolled (136, 317) with delta (0, 0)
Screenshot: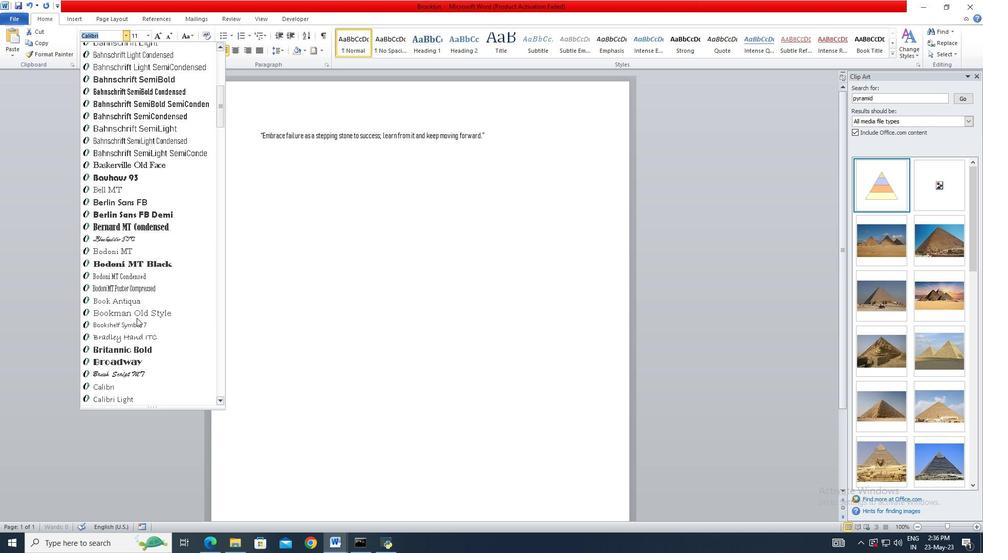 
Action: Mouse scrolled (136, 317) with delta (0, 0)
Screenshot: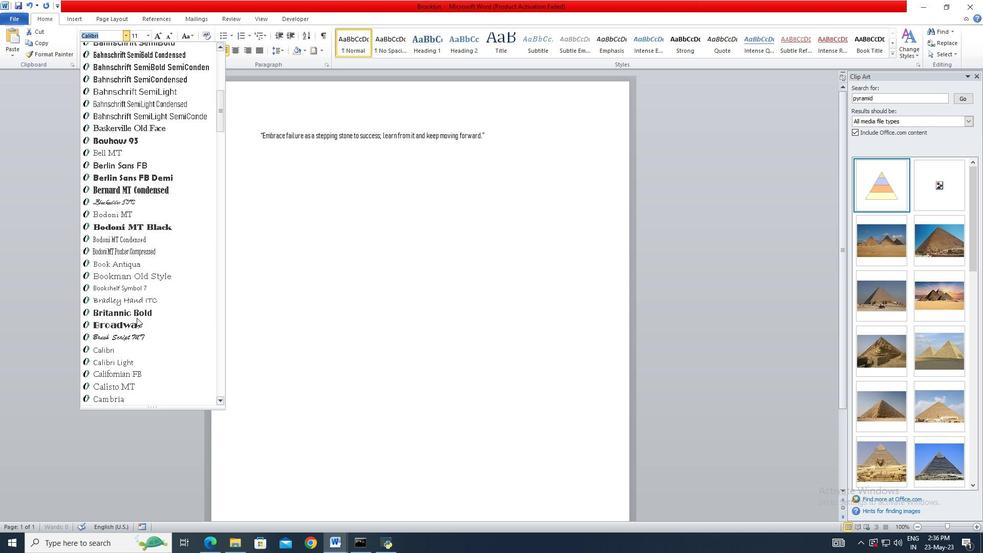 
Action: Mouse scrolled (136, 317) with delta (0, 0)
Screenshot: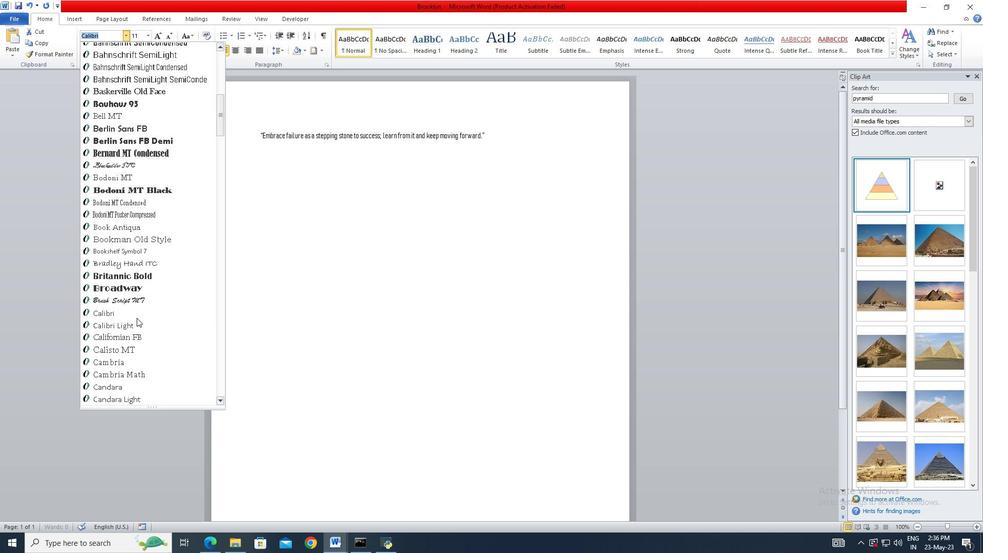 
Action: Mouse scrolled (136, 317) with delta (0, 0)
Screenshot: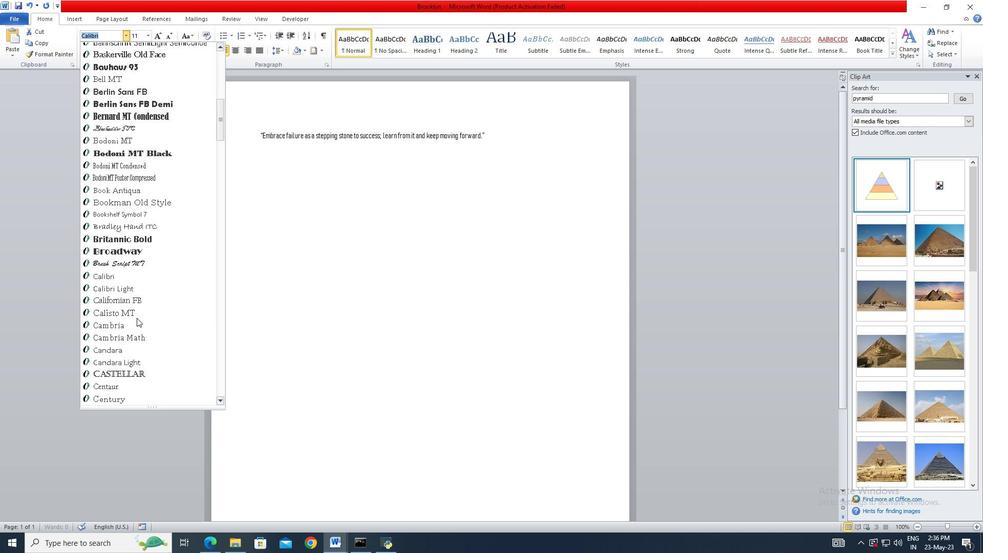 
Action: Mouse scrolled (136, 317) with delta (0, 0)
Screenshot: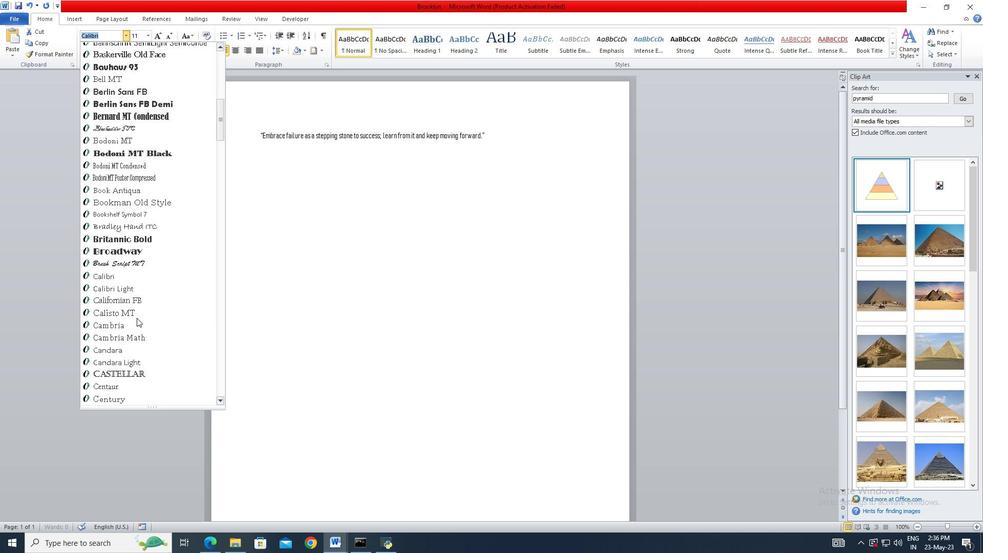 
Action: Mouse scrolled (136, 317) with delta (0, 0)
Screenshot: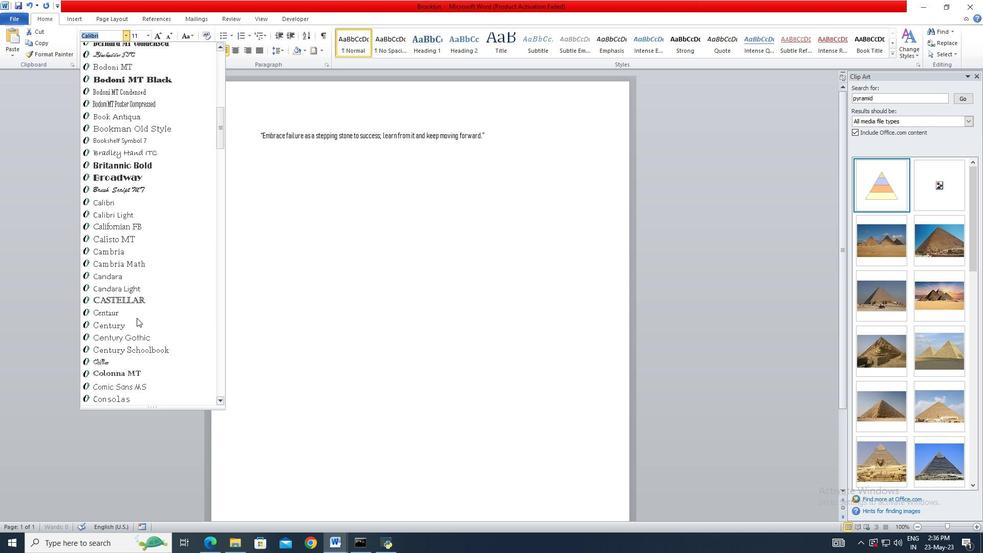 
Action: Mouse scrolled (136, 317) with delta (0, 0)
Screenshot: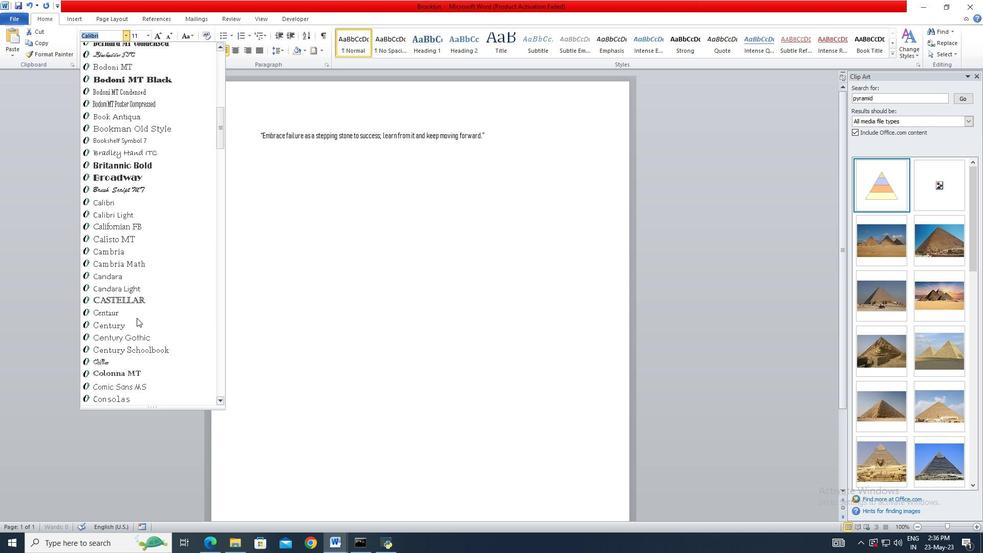 
Action: Mouse scrolled (136, 317) with delta (0, 0)
Screenshot: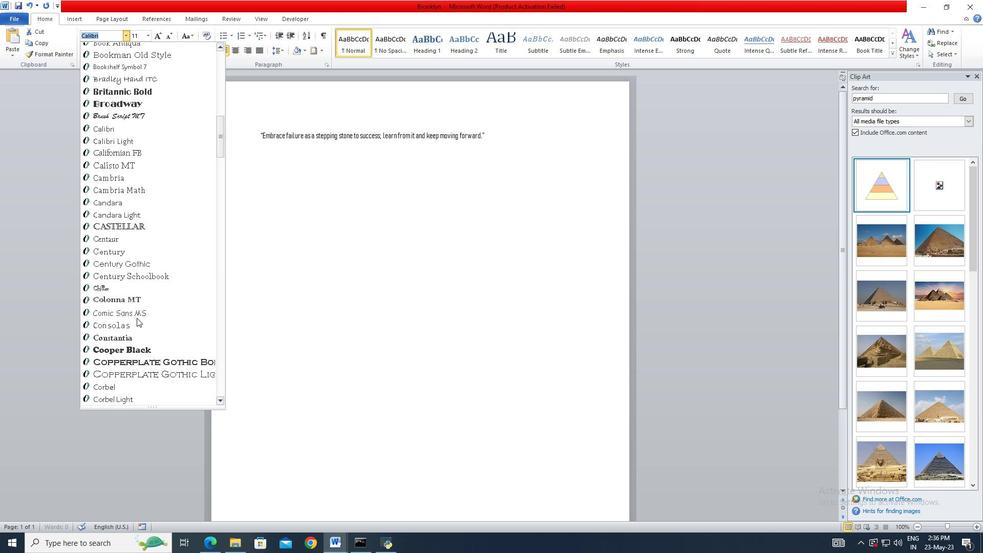 
Action: Mouse scrolled (136, 317) with delta (0, 0)
Screenshot: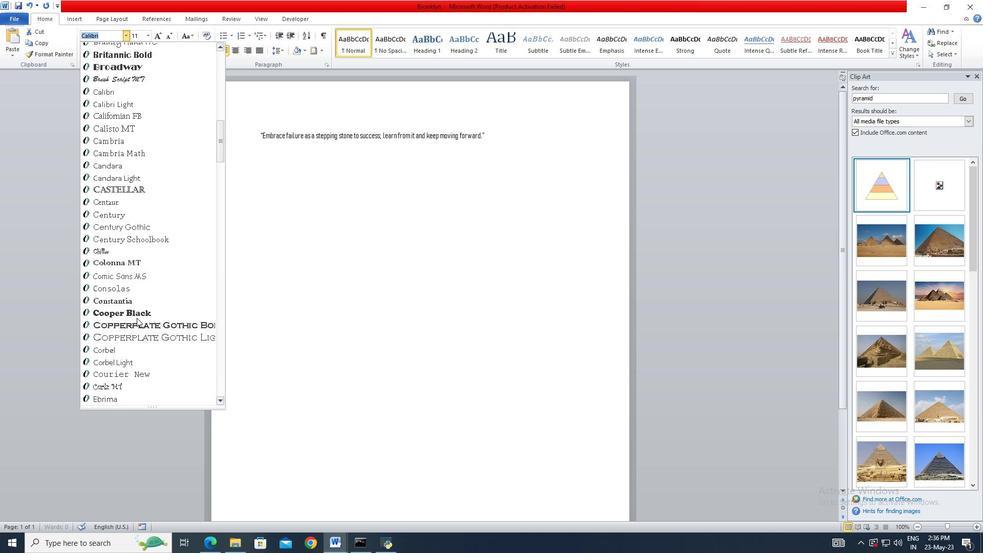 
Action: Mouse scrolled (136, 317) with delta (0, 0)
Screenshot: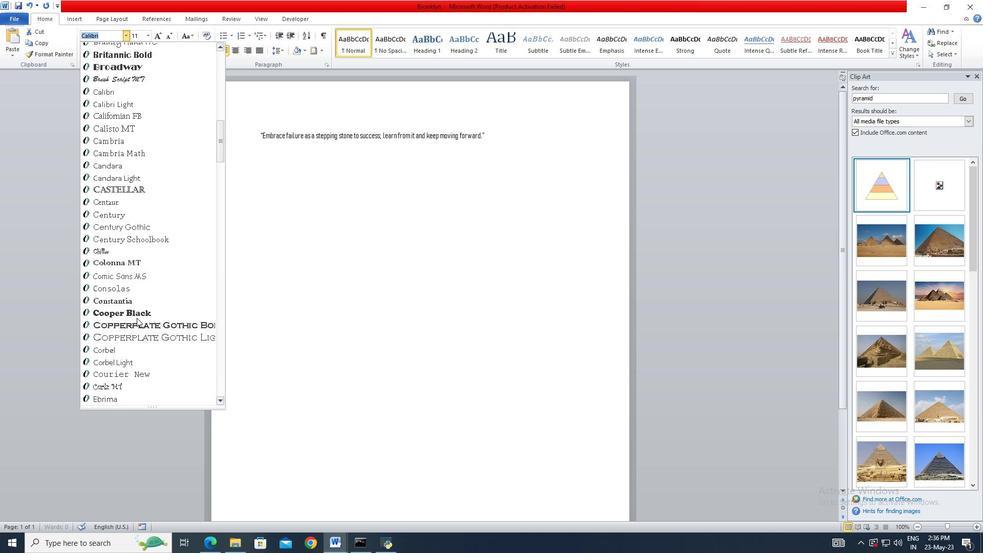 
Action: Mouse scrolled (136, 317) with delta (0, 0)
Screenshot: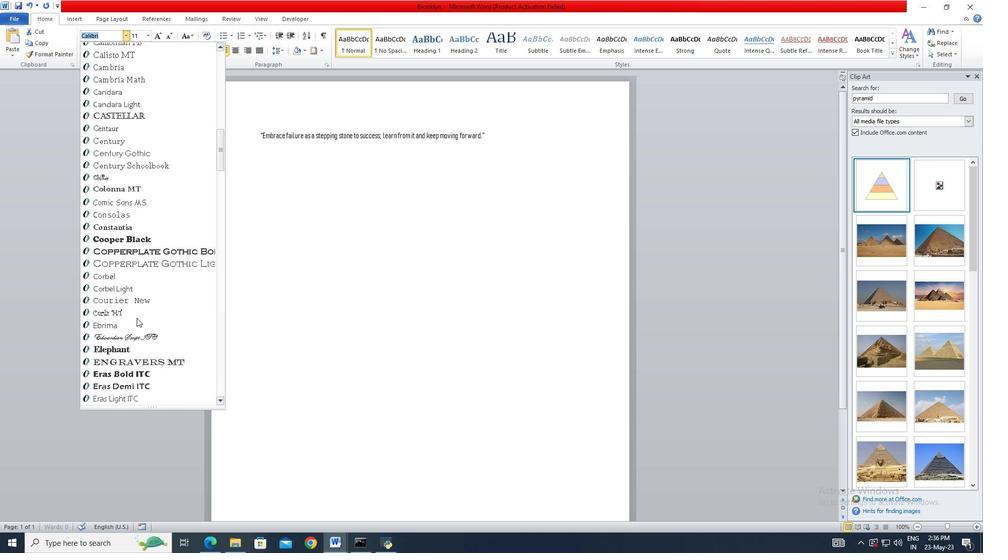 
Action: Mouse scrolled (136, 317) with delta (0, 0)
Screenshot: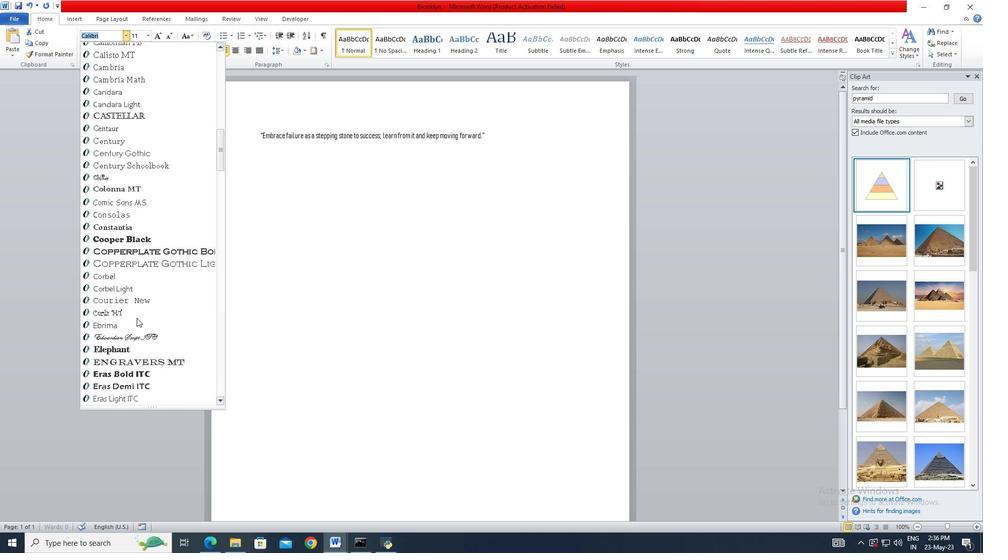 
Action: Mouse scrolled (136, 317) with delta (0, 0)
Screenshot: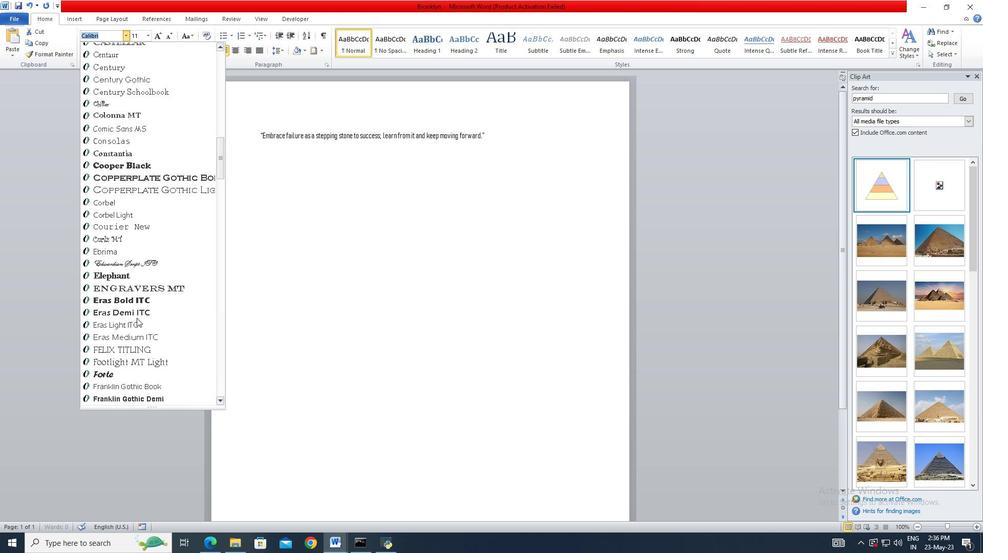 
Action: Mouse scrolled (136, 317) with delta (0, 0)
Screenshot: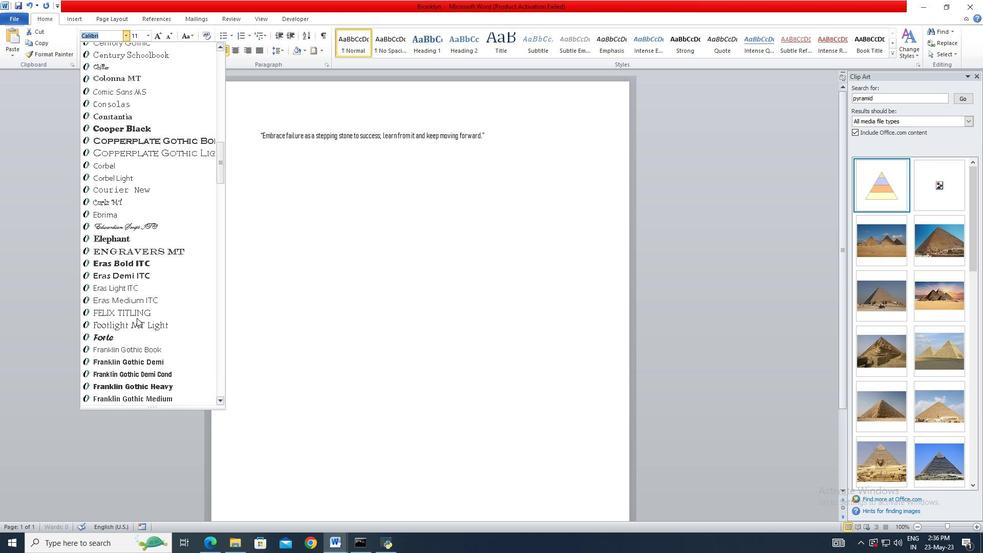 
Action: Mouse scrolled (136, 317) with delta (0, 0)
Screenshot: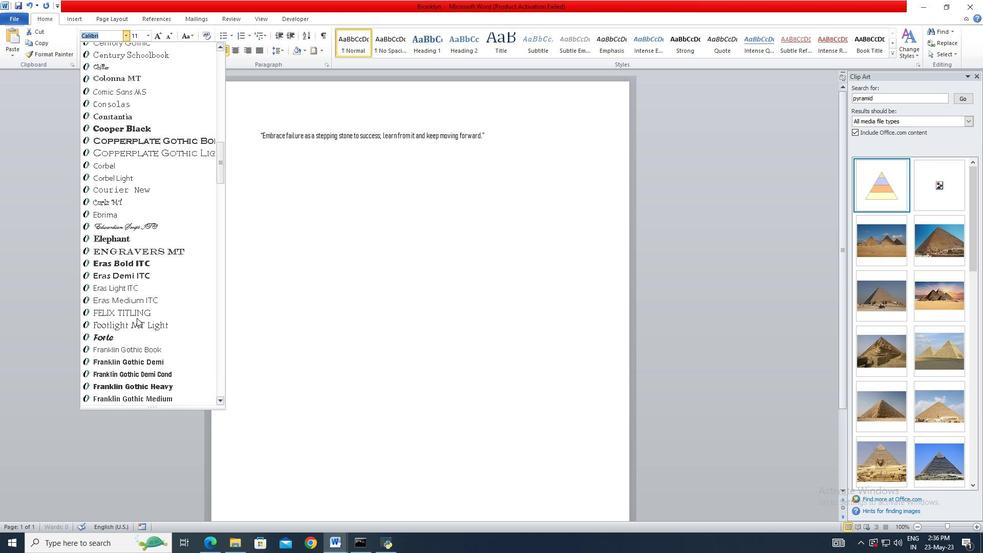 
Action: Mouse scrolled (136, 317) with delta (0, 0)
Screenshot: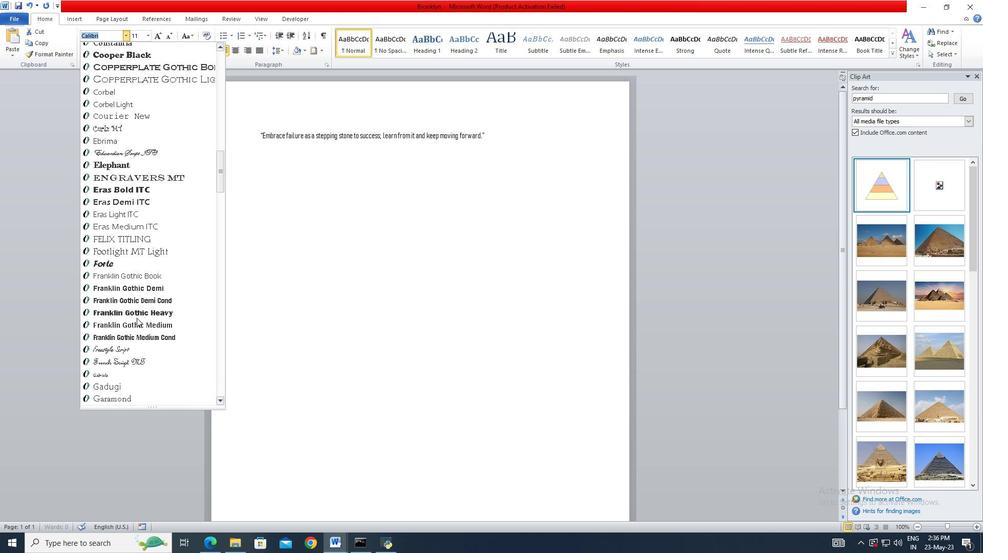 
Action: Mouse scrolled (136, 317) with delta (0, 0)
Screenshot: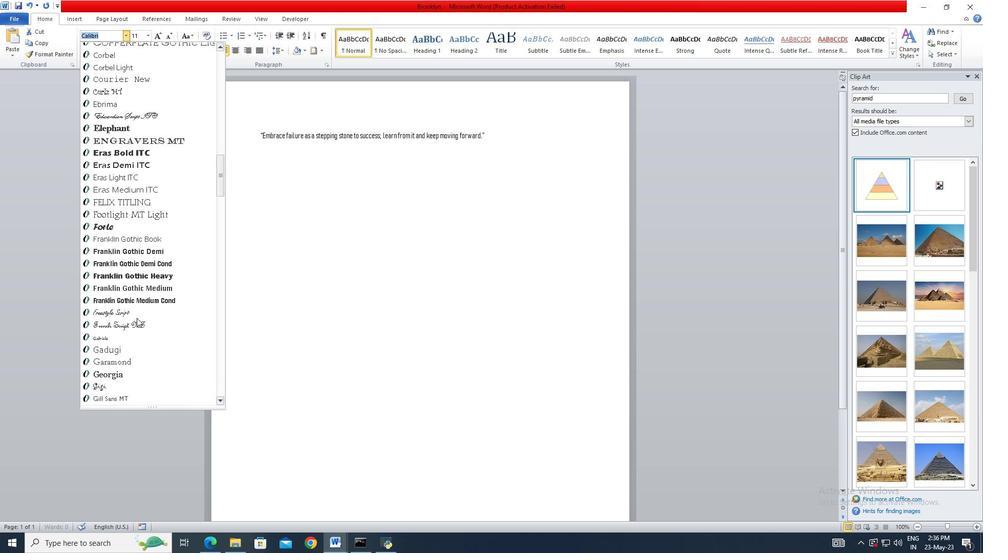 
Action: Mouse scrolled (136, 317) with delta (0, 0)
Screenshot: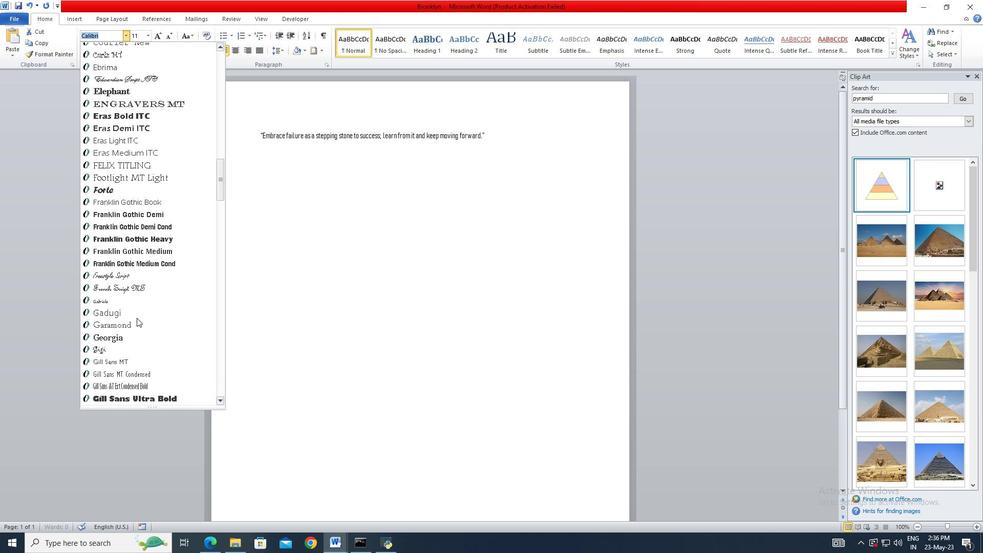 
Action: Mouse scrolled (136, 317) with delta (0, 0)
Screenshot: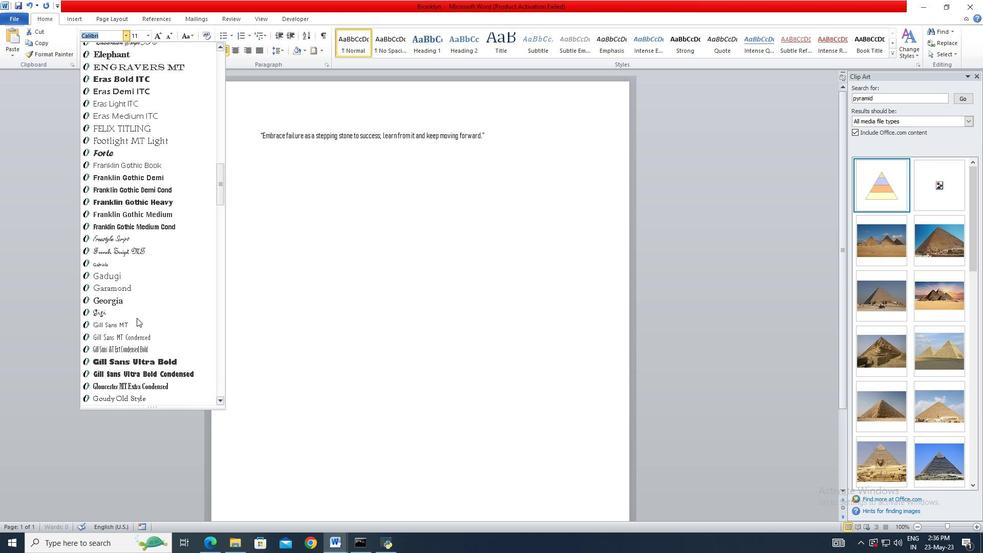 
Action: Mouse scrolled (136, 317) with delta (0, 0)
Screenshot: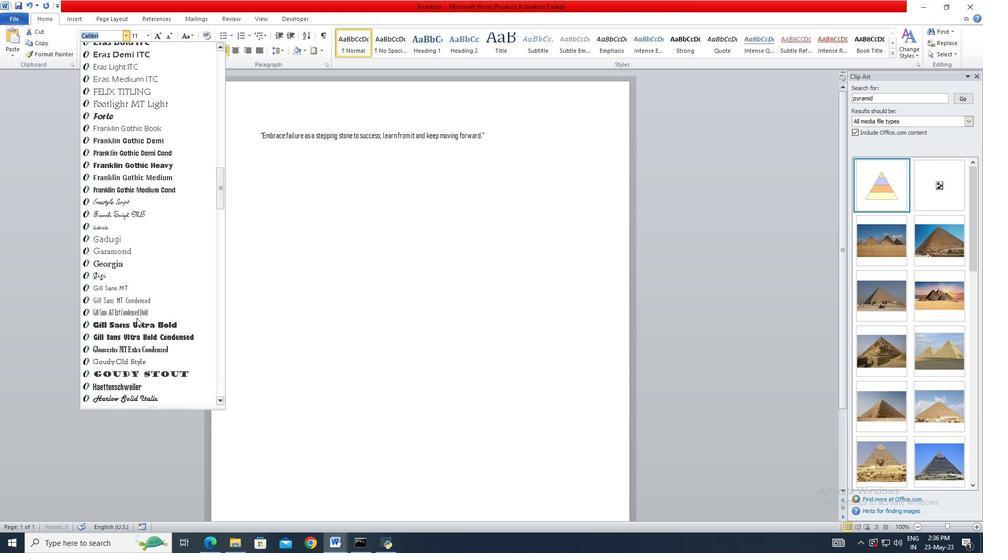 
Action: Mouse scrolled (136, 317) with delta (0, 0)
Screenshot: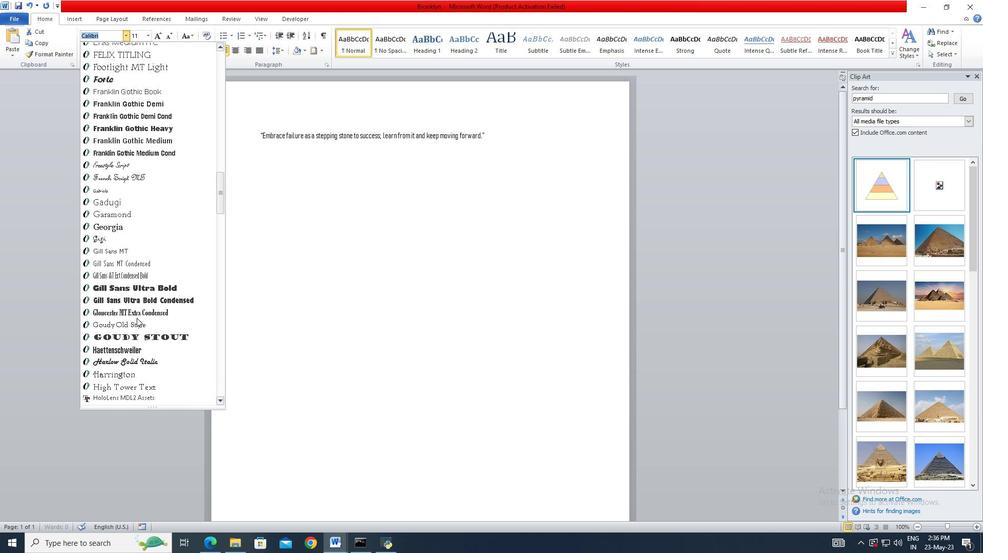 
Action: Mouse scrolled (136, 317) with delta (0, 0)
Screenshot: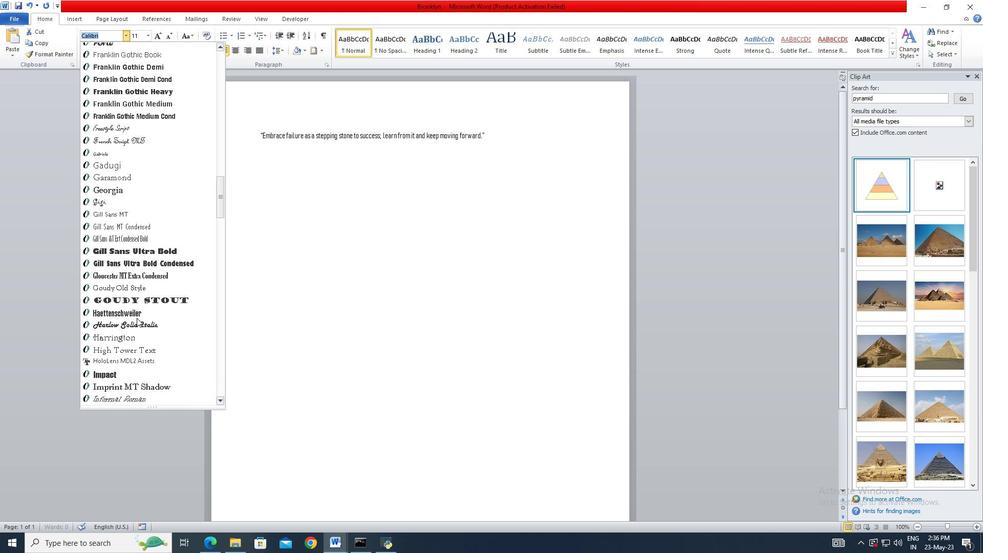 
Action: Mouse scrolled (136, 317) with delta (0, 0)
Screenshot: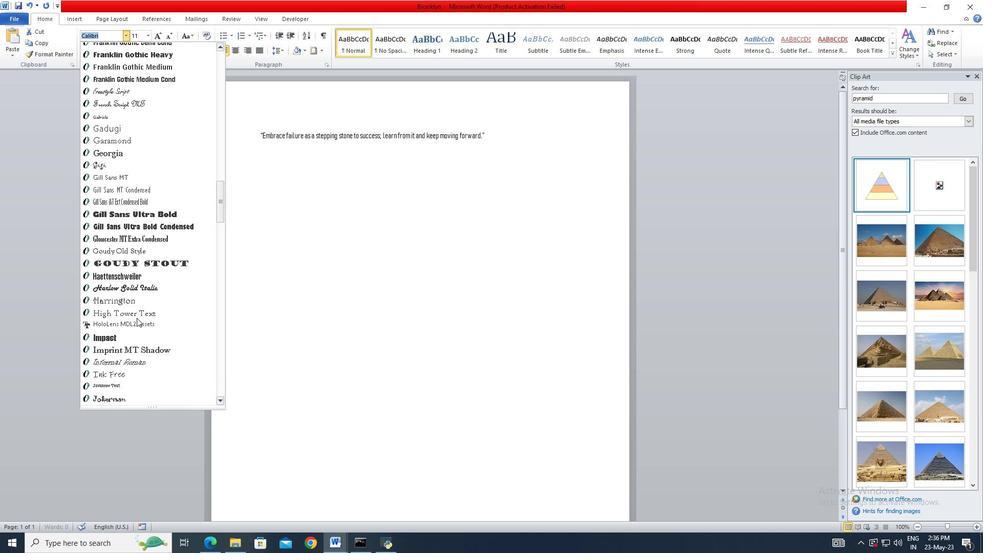 
Action: Mouse moved to (133, 370)
Screenshot: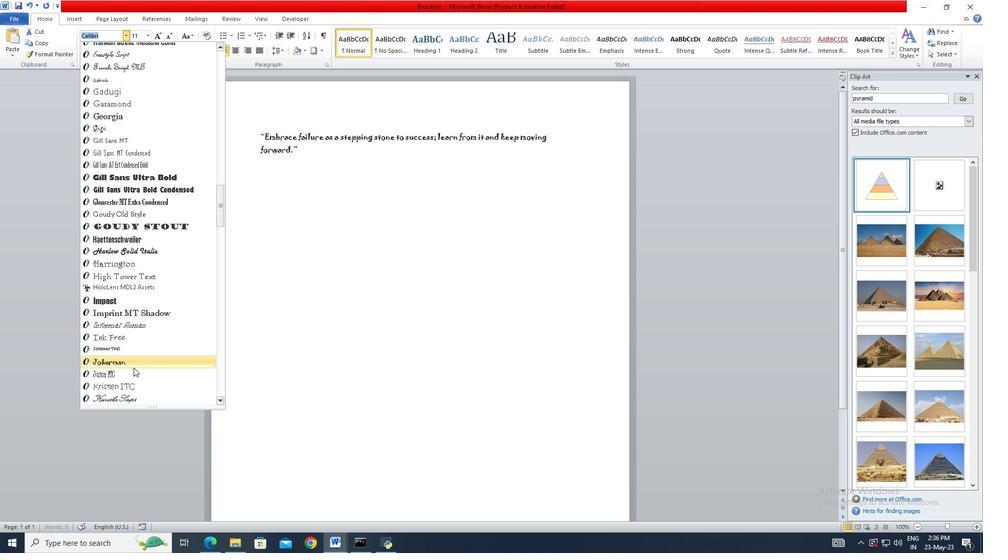
Action: Mouse pressed left at (133, 370)
Screenshot: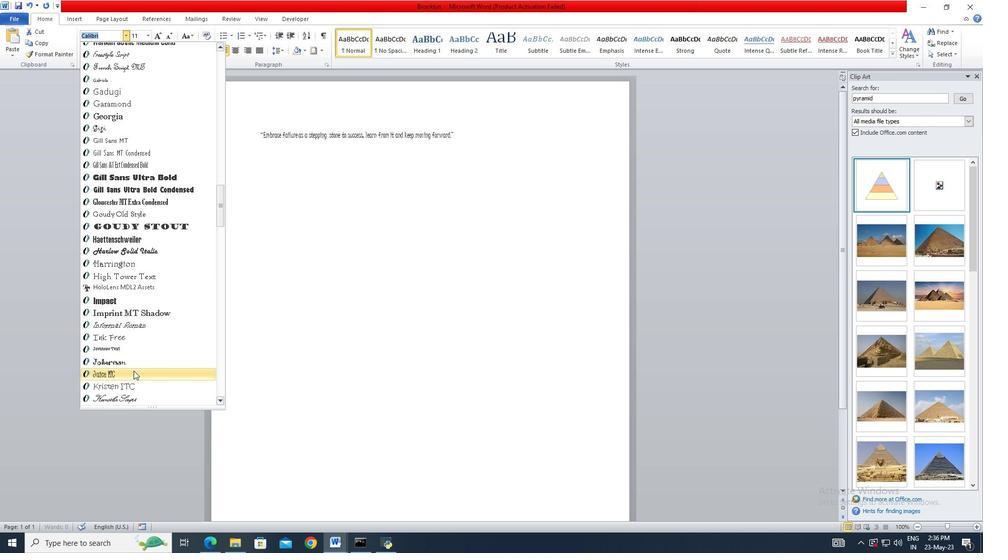 
Action: Mouse moved to (151, 32)
Screenshot: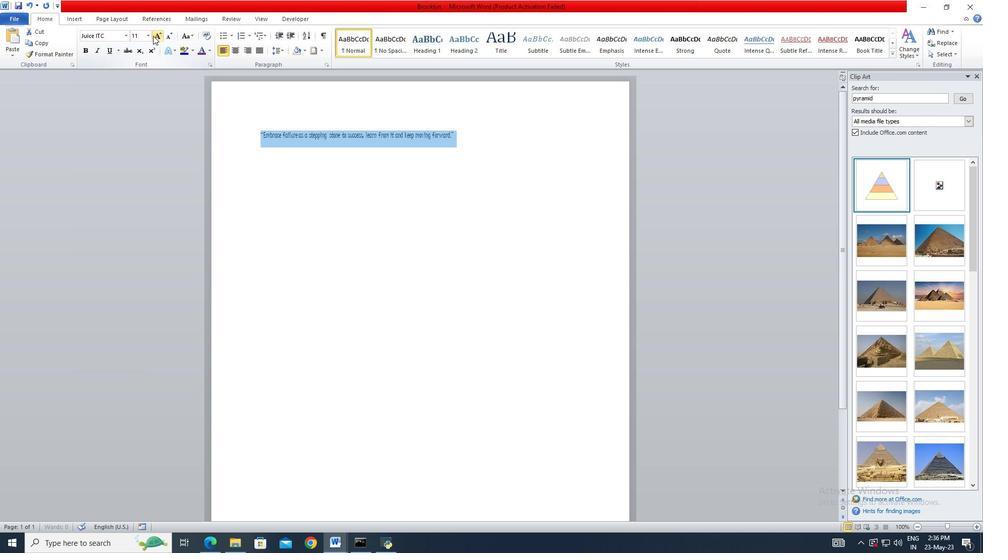 
Action: Mouse pressed left at (151, 32)
Screenshot: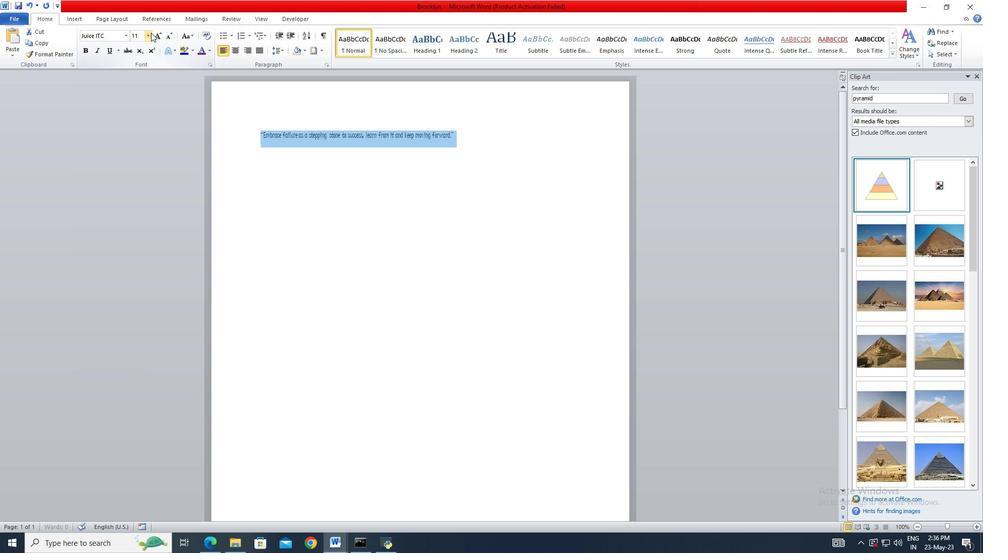 
Action: Mouse moved to (137, 114)
Screenshot: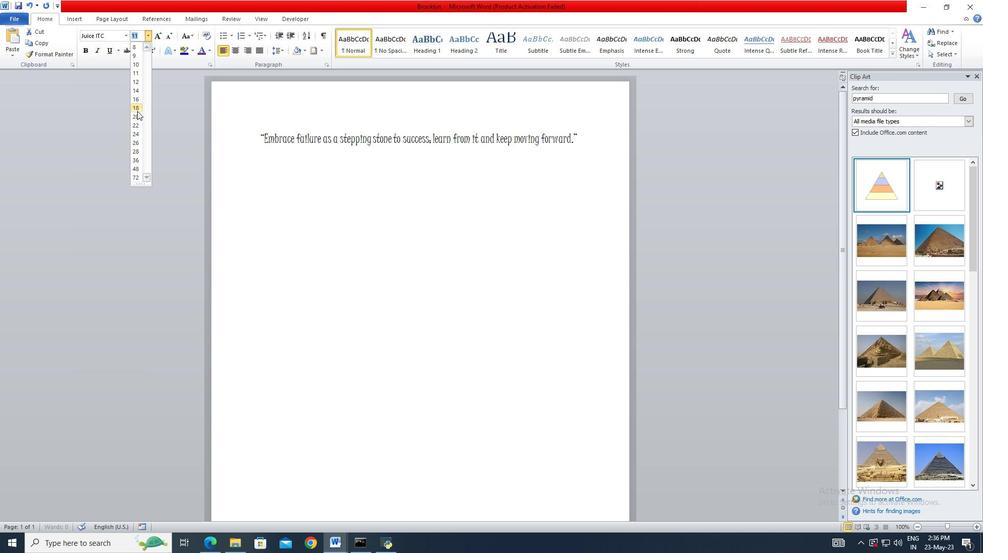 
Action: Mouse pressed left at (137, 114)
Screenshot: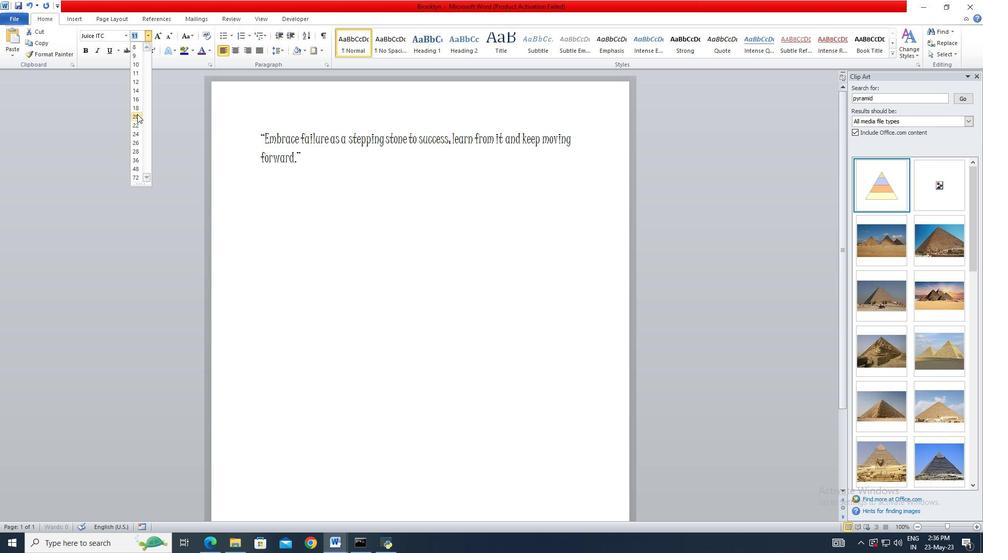 
Action: Mouse moved to (223, 48)
Screenshot: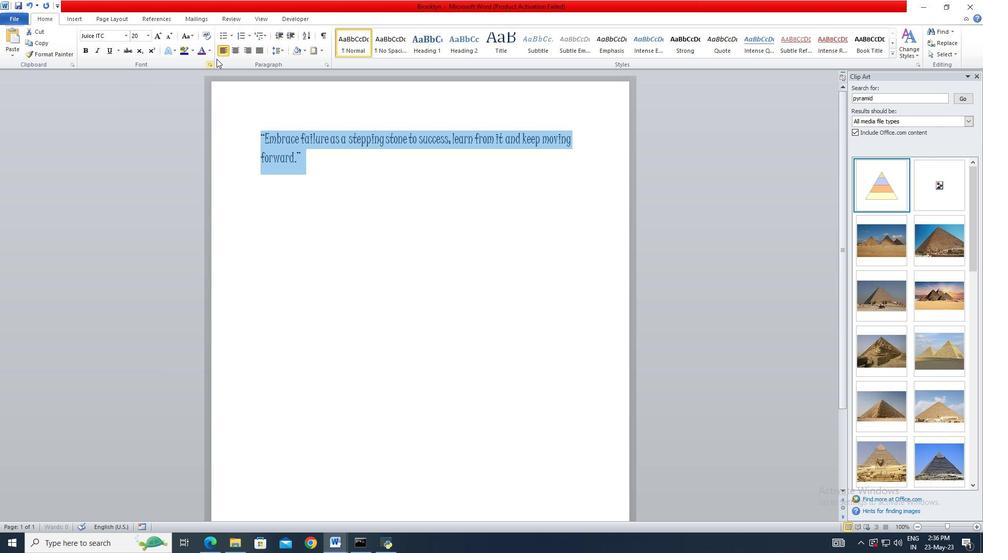 
Action: Mouse pressed left at (223, 48)
Screenshot: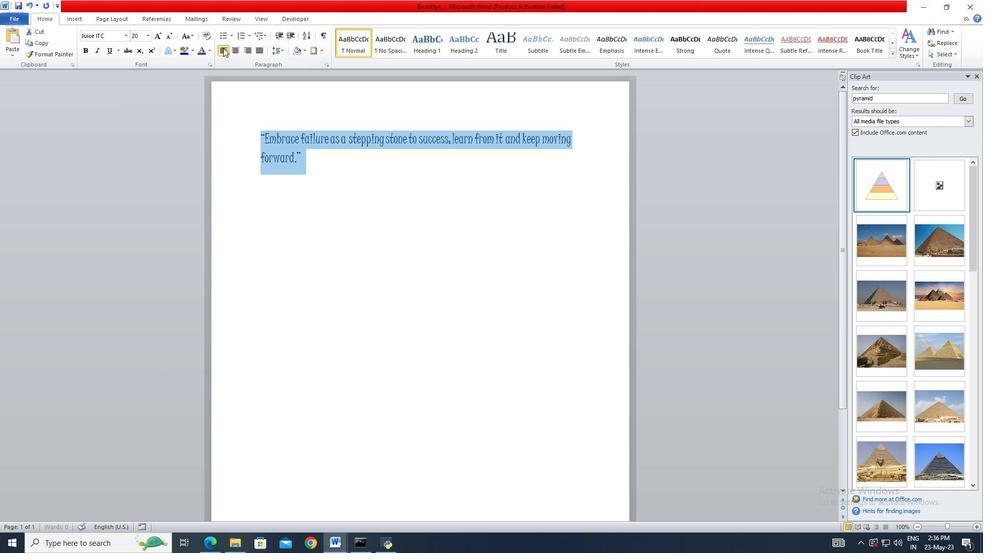 
Action: Mouse moved to (212, 51)
Screenshot: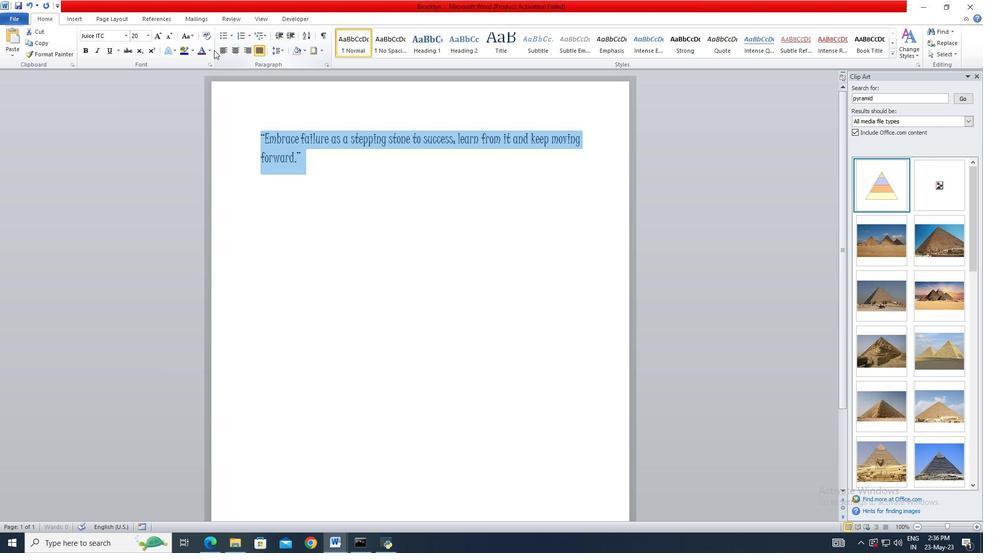 
Action: Mouse pressed left at (212, 51)
Screenshot: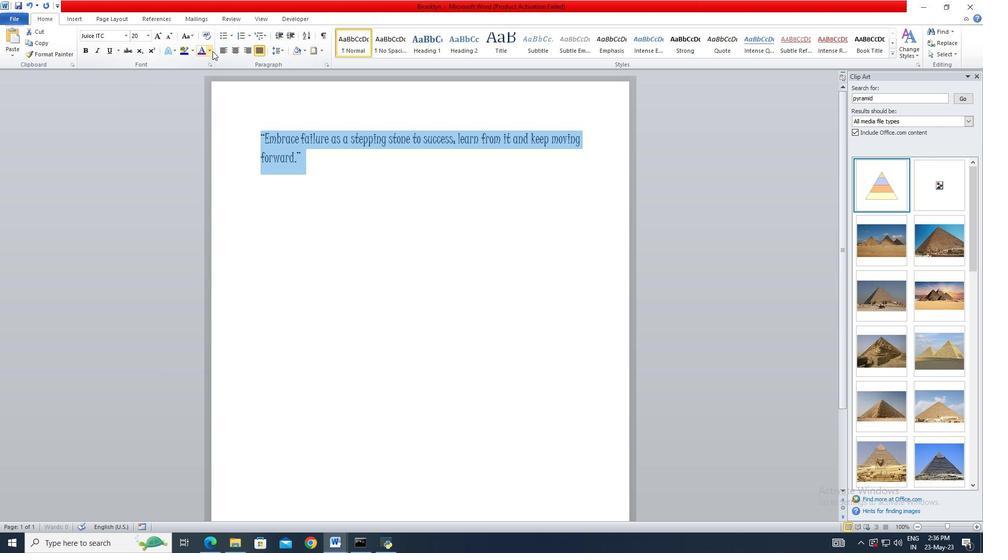 
Action: Mouse moved to (277, 137)
Screenshot: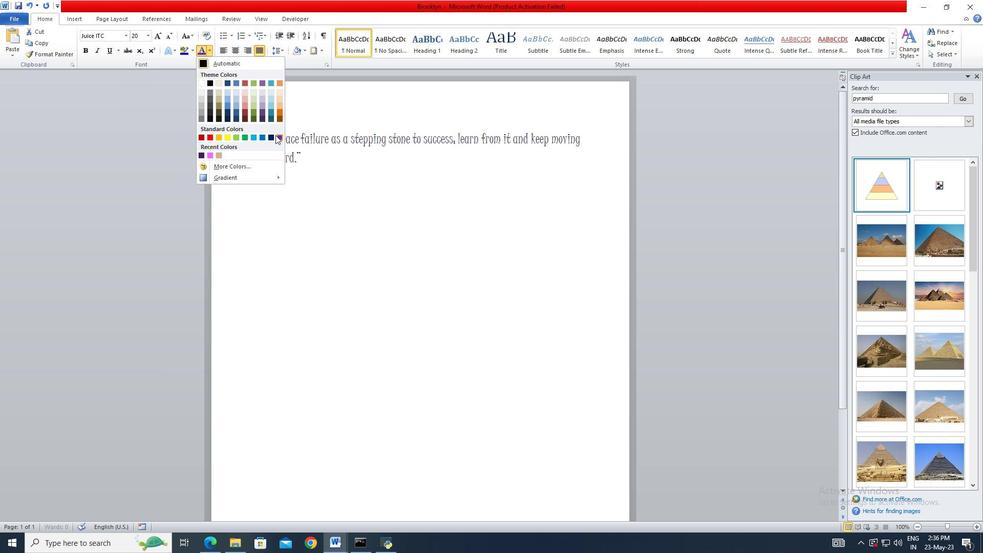 
Action: Mouse pressed left at (277, 137)
Screenshot: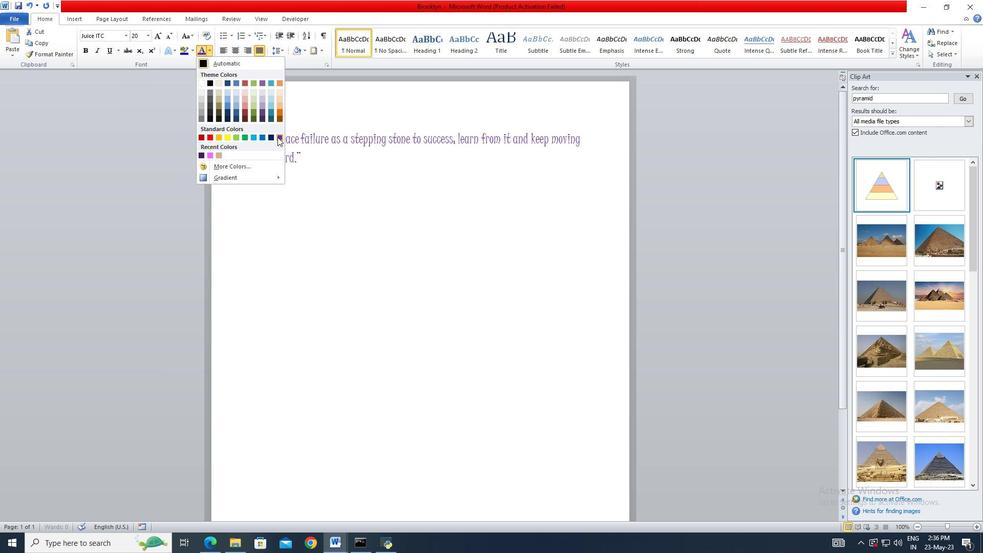 
Action: Mouse moved to (338, 160)
Screenshot: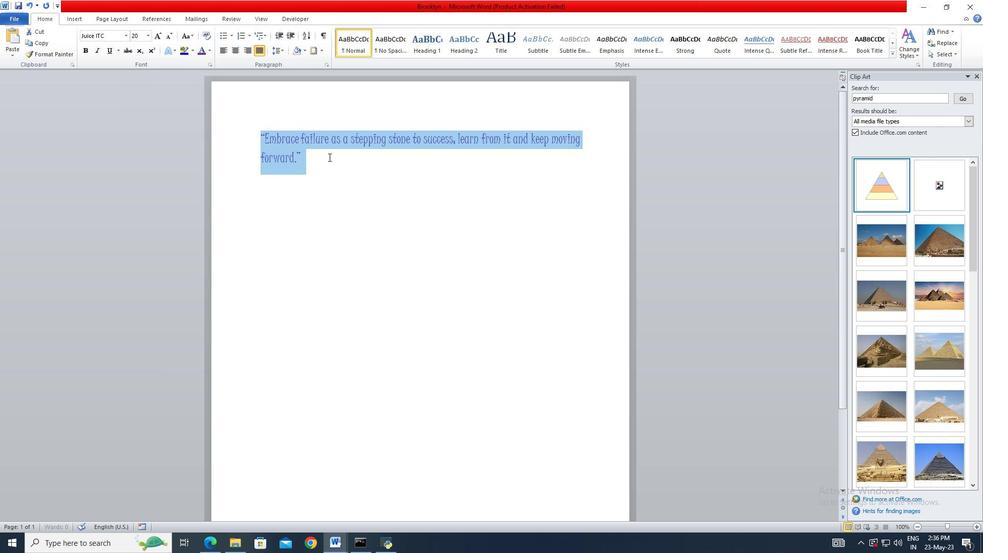 
Action: Mouse pressed left at (338, 160)
Screenshot: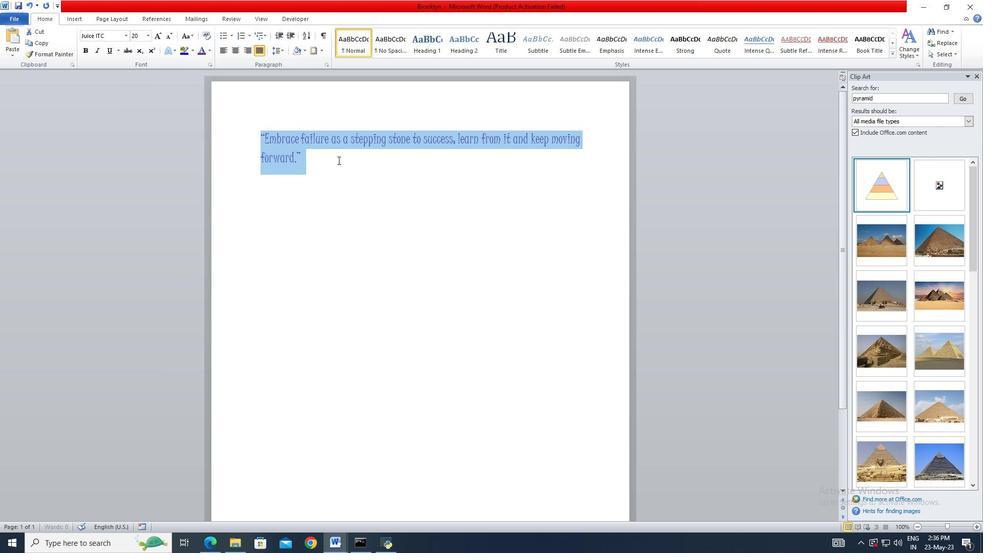 
